 Task: Search one way flight ticket for 4 adults, 1 infant in seat and 1 infant on lap in premium economy from Casper: Casper Natrona County International Airport to Jacksonville: Albert J. Ellis Airport on 5-3-2023. Number of bags: 3 checked bags. Price is upto 83000. Outbound departure time preference is 19:15.
Action: Mouse moved to (318, 277)
Screenshot: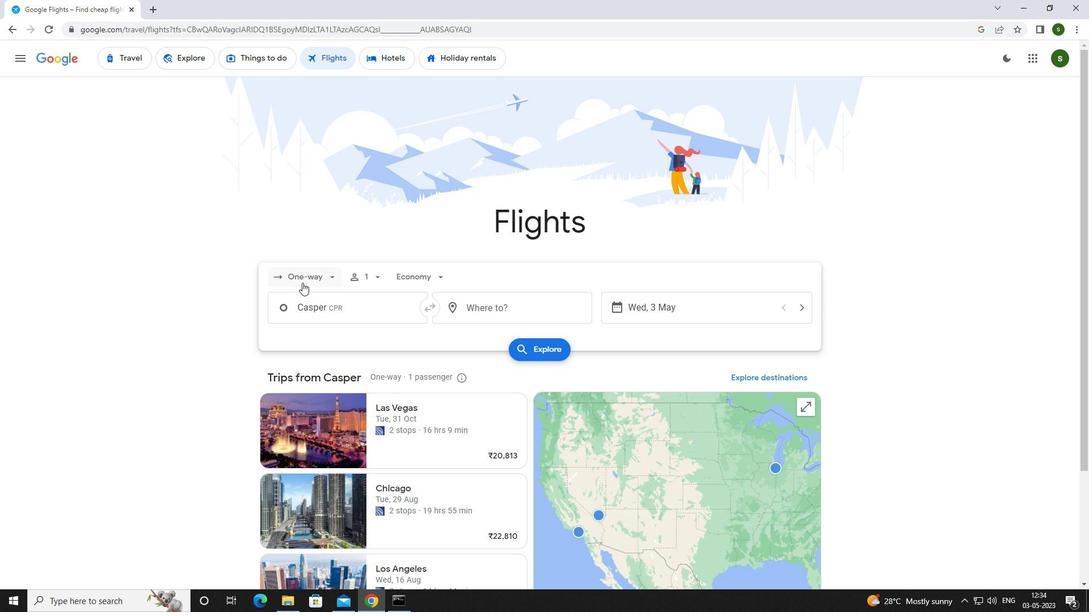 
Action: Mouse pressed left at (318, 277)
Screenshot: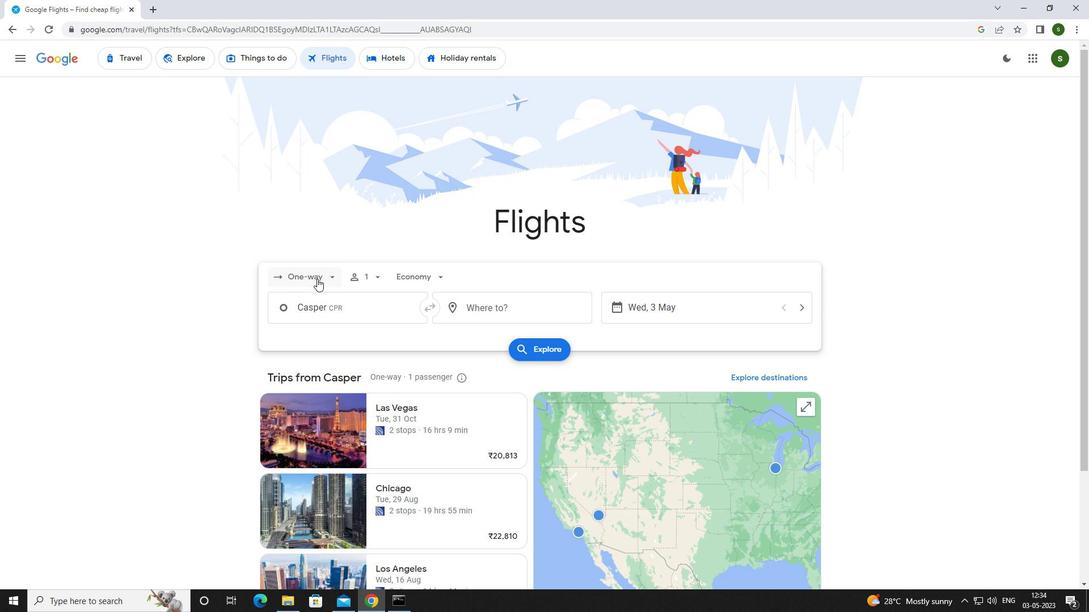 
Action: Mouse moved to (325, 323)
Screenshot: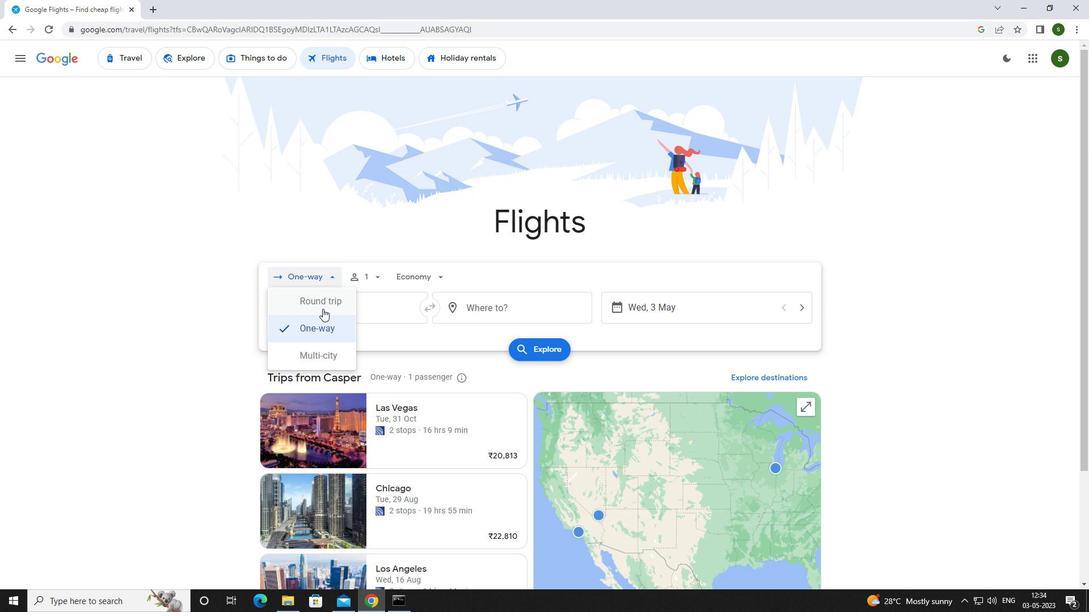 
Action: Mouse pressed left at (325, 323)
Screenshot: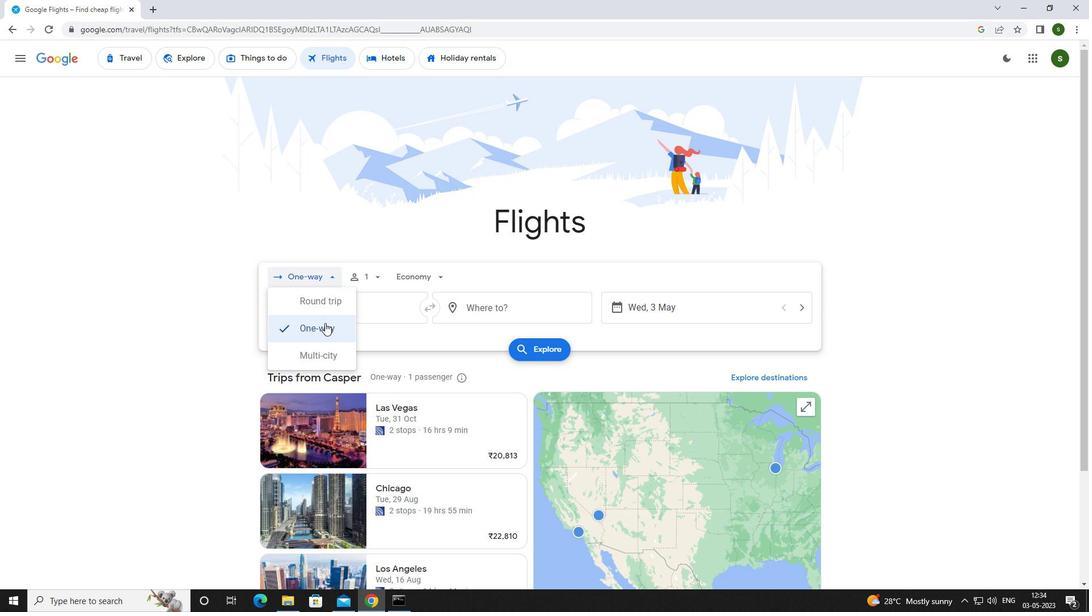 
Action: Mouse moved to (380, 275)
Screenshot: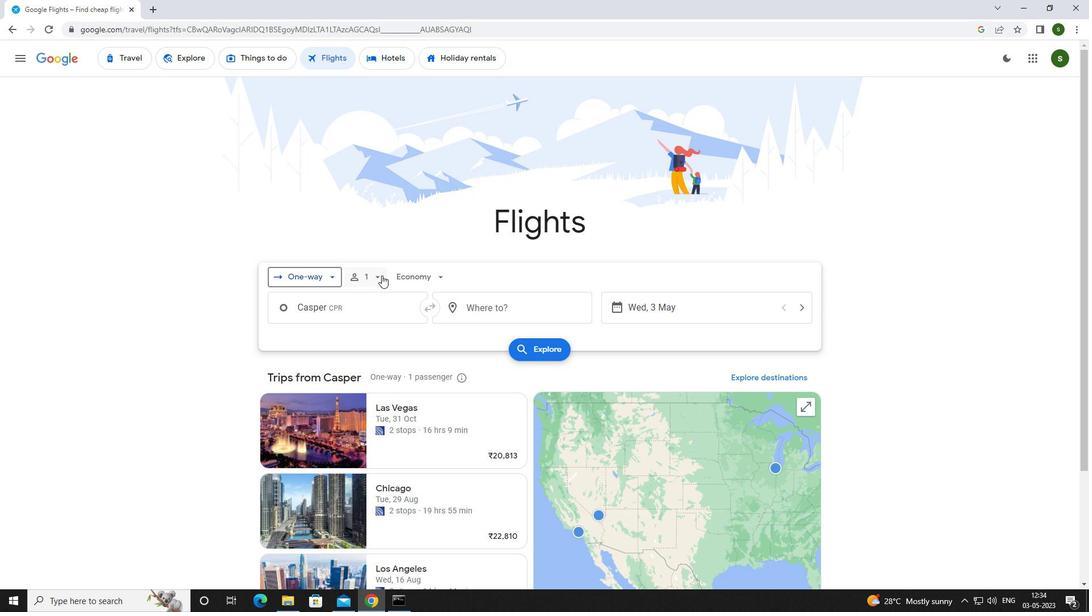 
Action: Mouse pressed left at (380, 275)
Screenshot: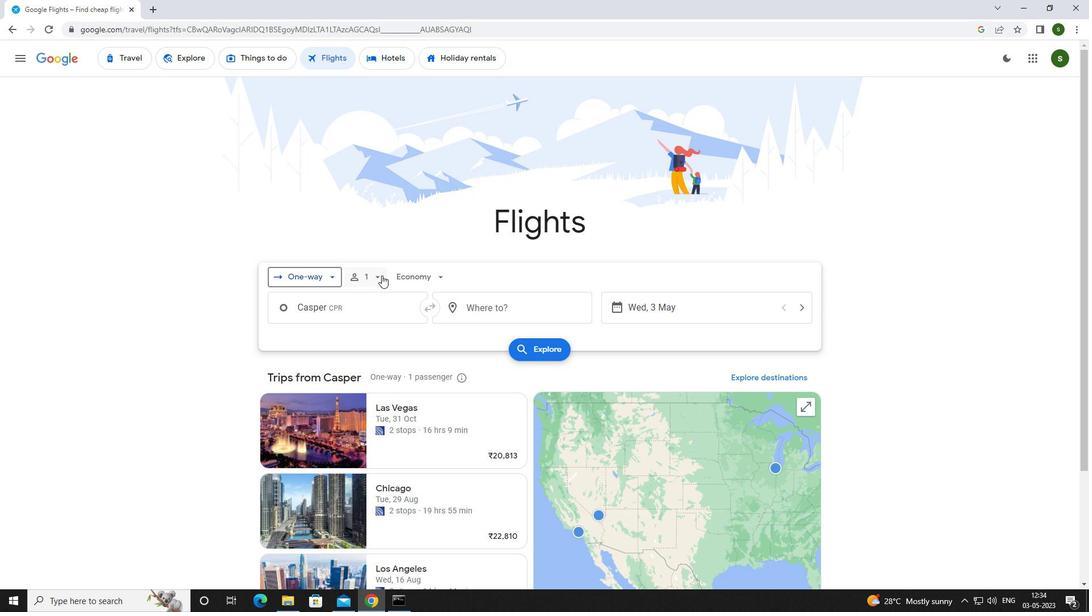 
Action: Mouse moved to (464, 302)
Screenshot: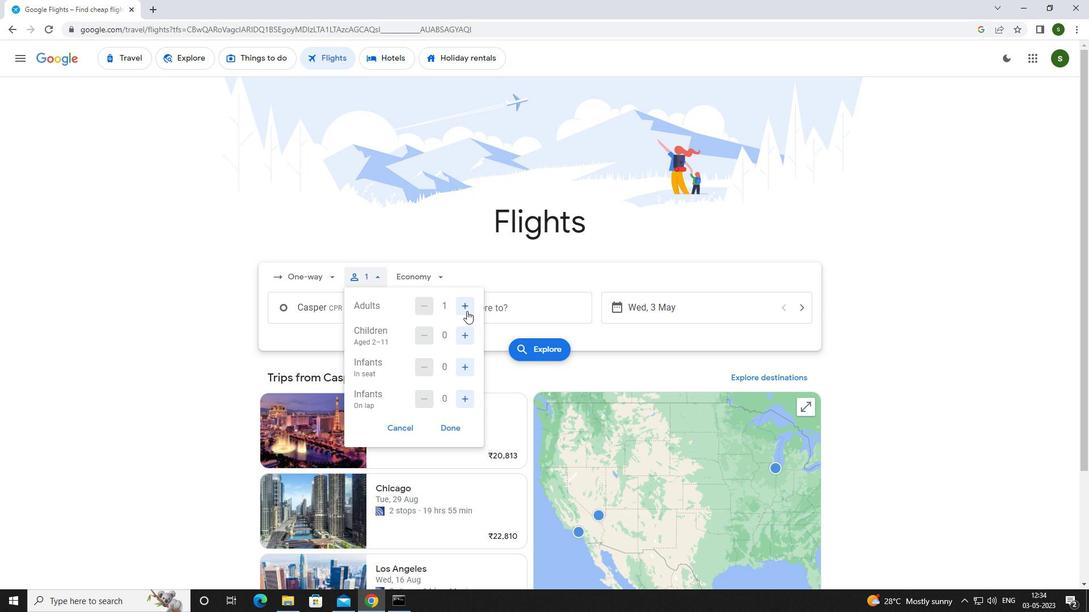 
Action: Mouse pressed left at (464, 302)
Screenshot: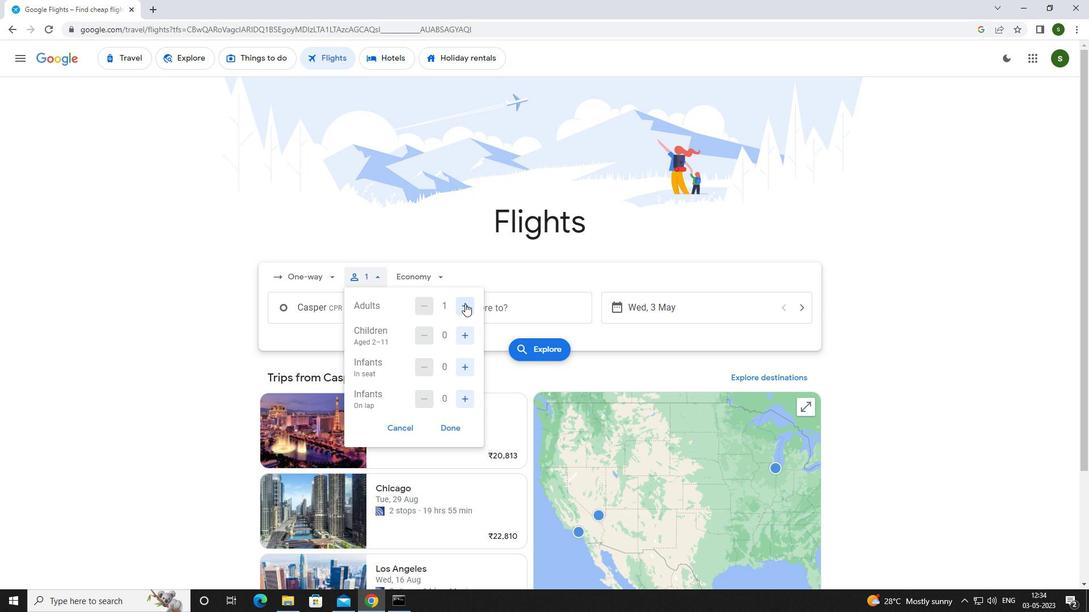 
Action: Mouse pressed left at (464, 302)
Screenshot: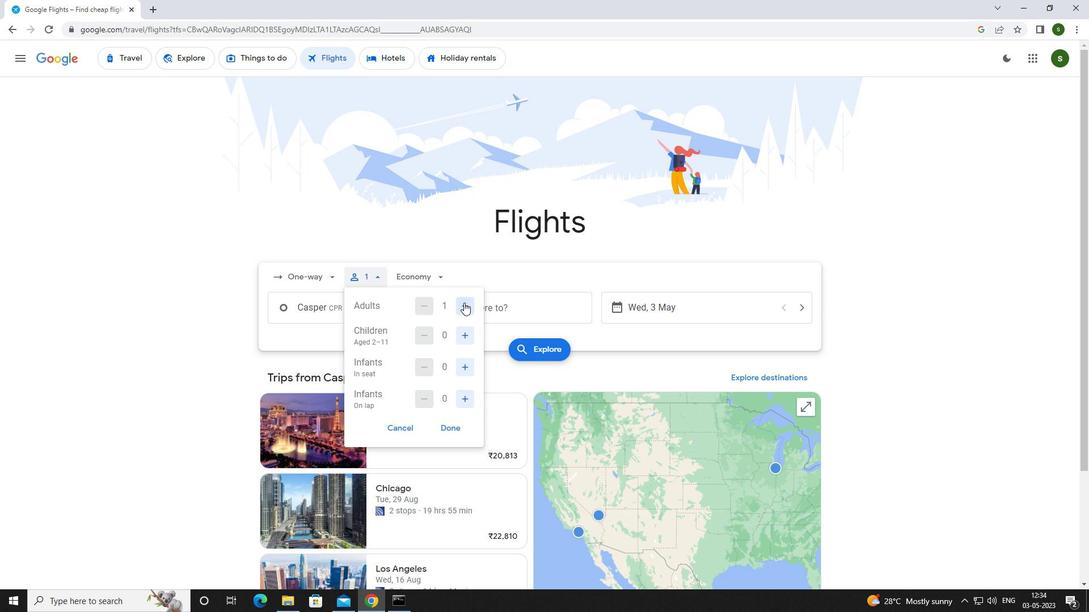 
Action: Mouse pressed left at (464, 302)
Screenshot: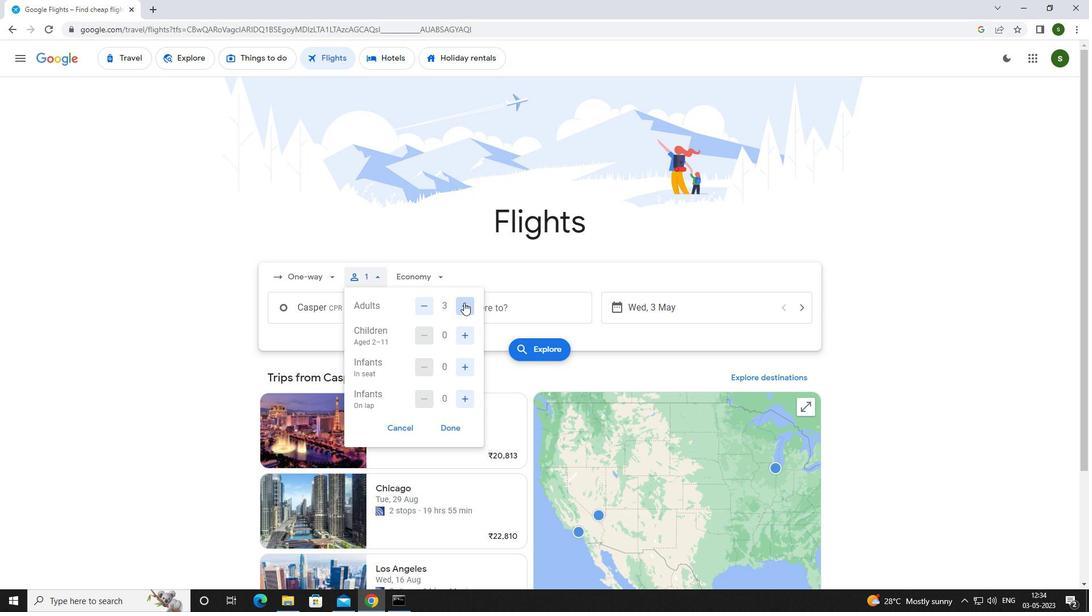 
Action: Mouse moved to (460, 369)
Screenshot: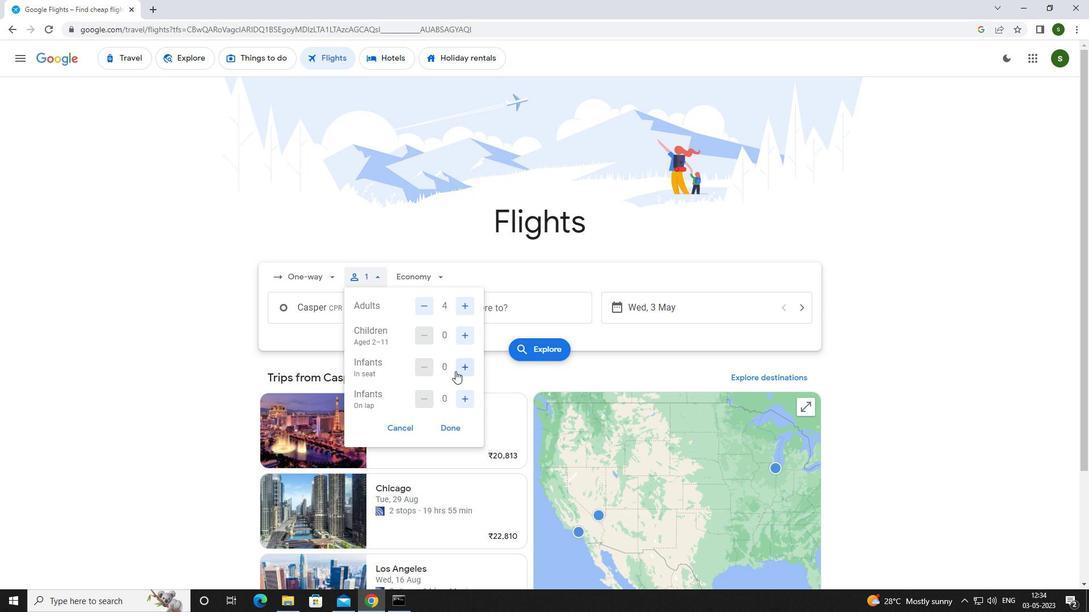 
Action: Mouse pressed left at (460, 369)
Screenshot: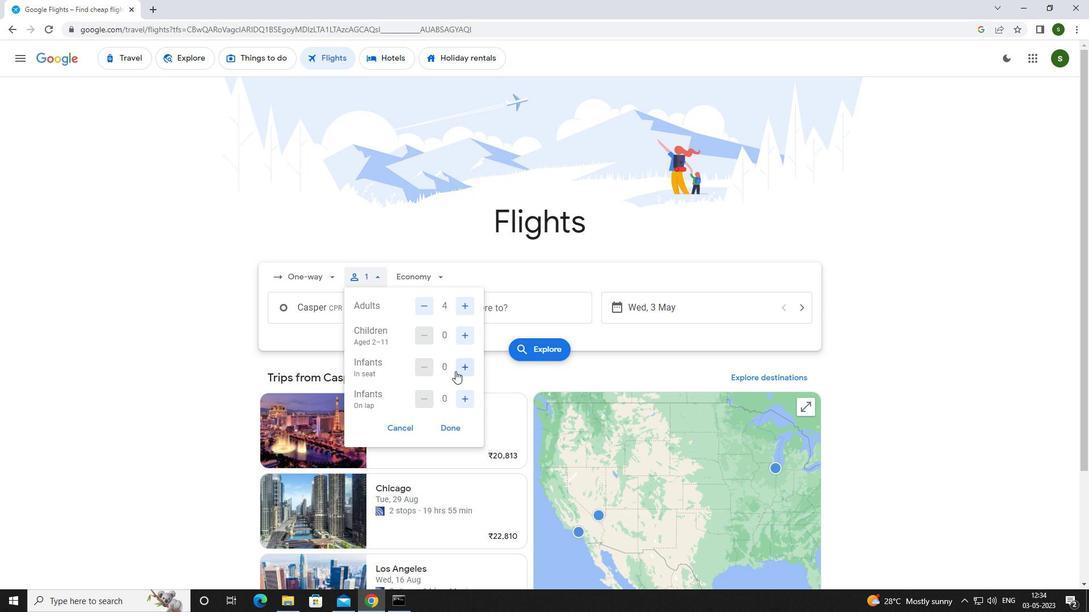 
Action: Mouse moved to (463, 390)
Screenshot: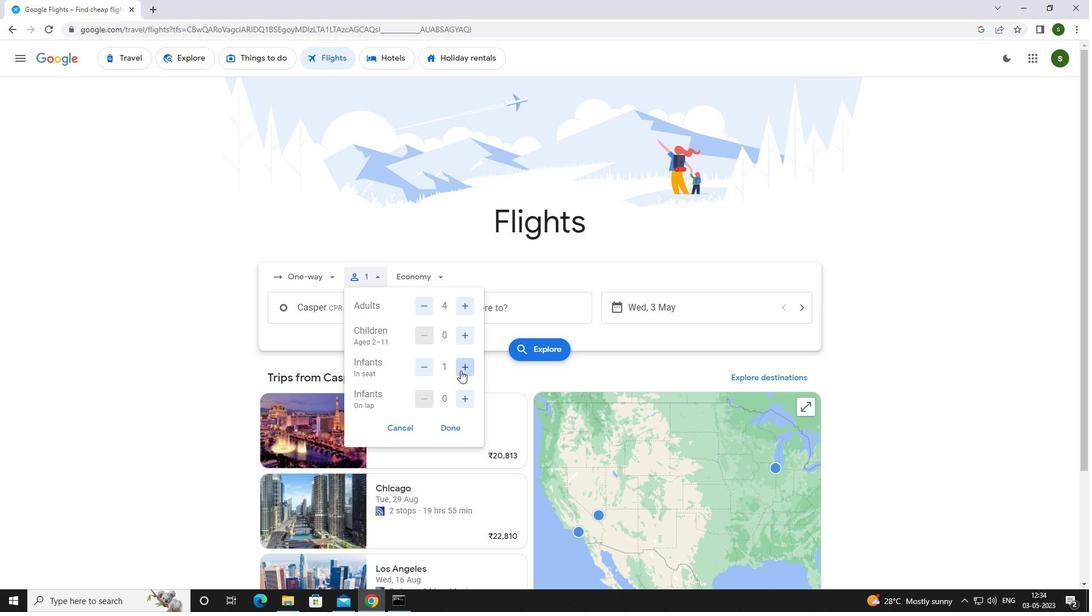 
Action: Mouse pressed left at (463, 390)
Screenshot: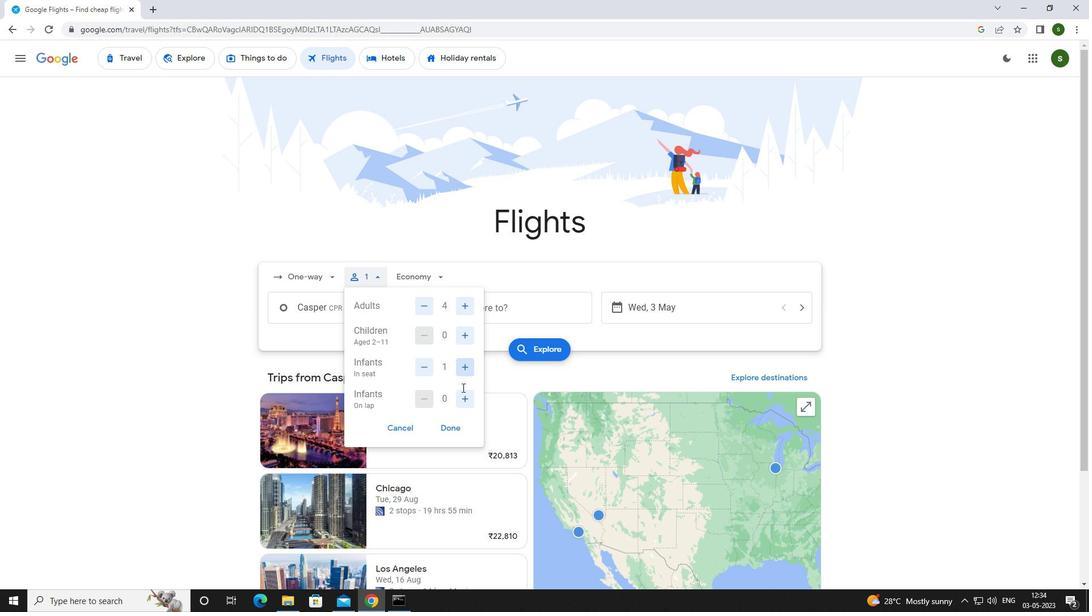 
Action: Mouse moved to (368, 272)
Screenshot: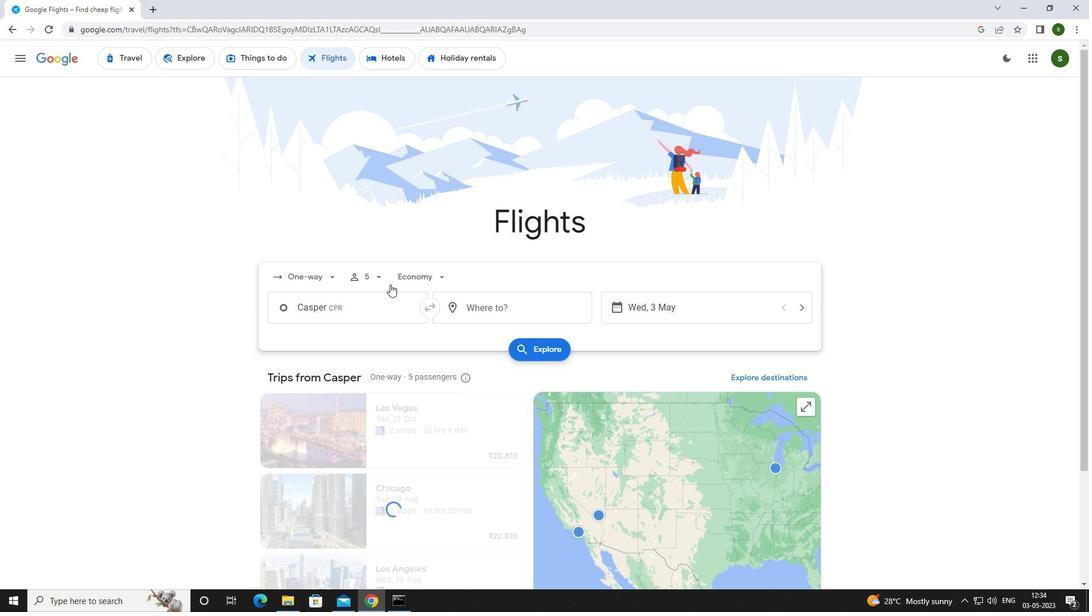 
Action: Mouse pressed left at (368, 272)
Screenshot: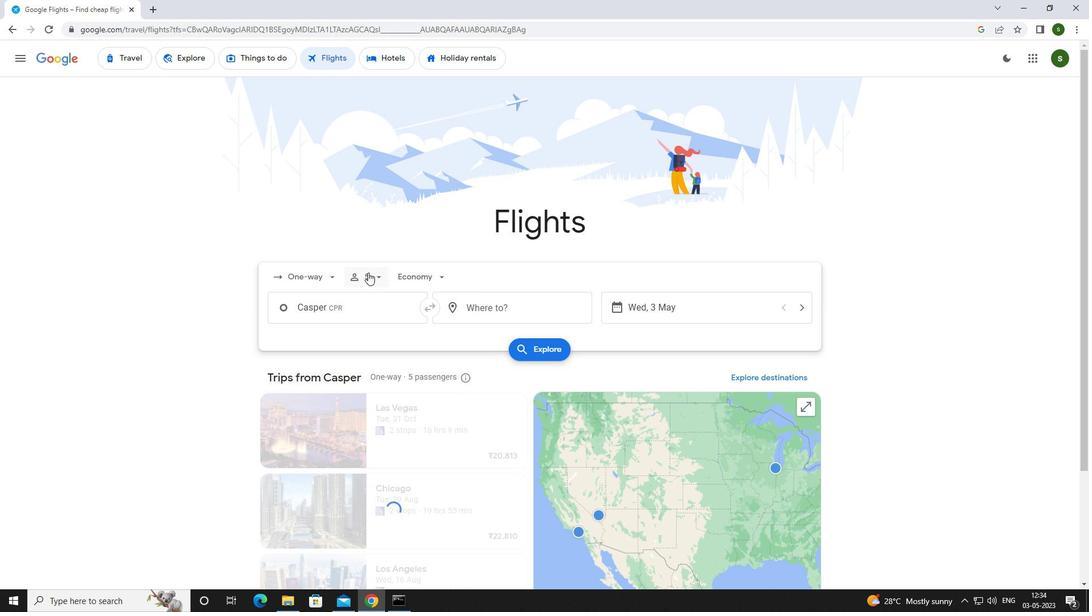 
Action: Mouse moved to (458, 394)
Screenshot: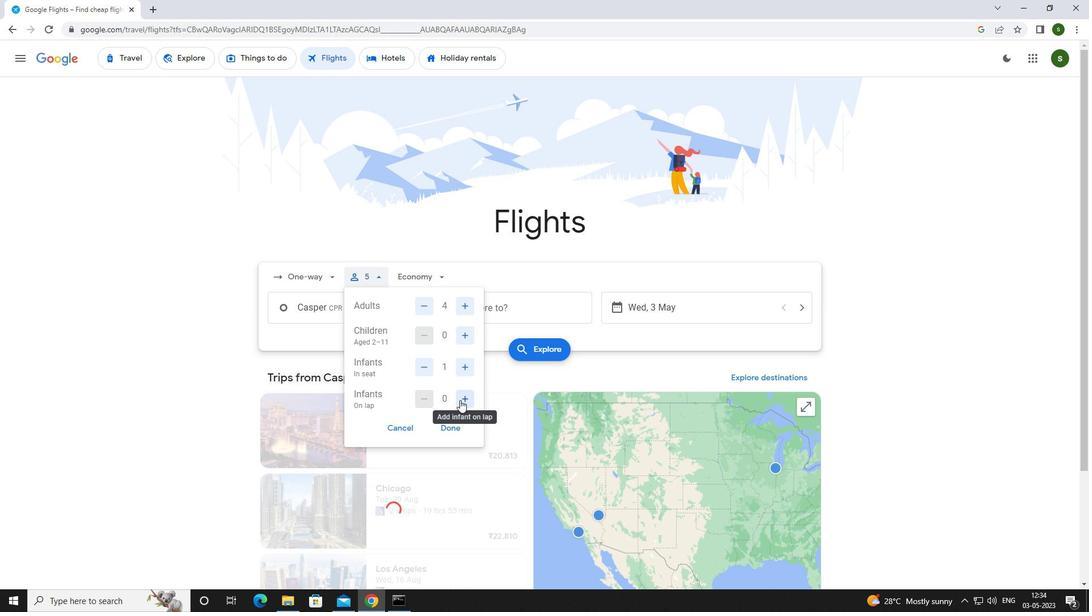 
Action: Mouse pressed left at (458, 394)
Screenshot: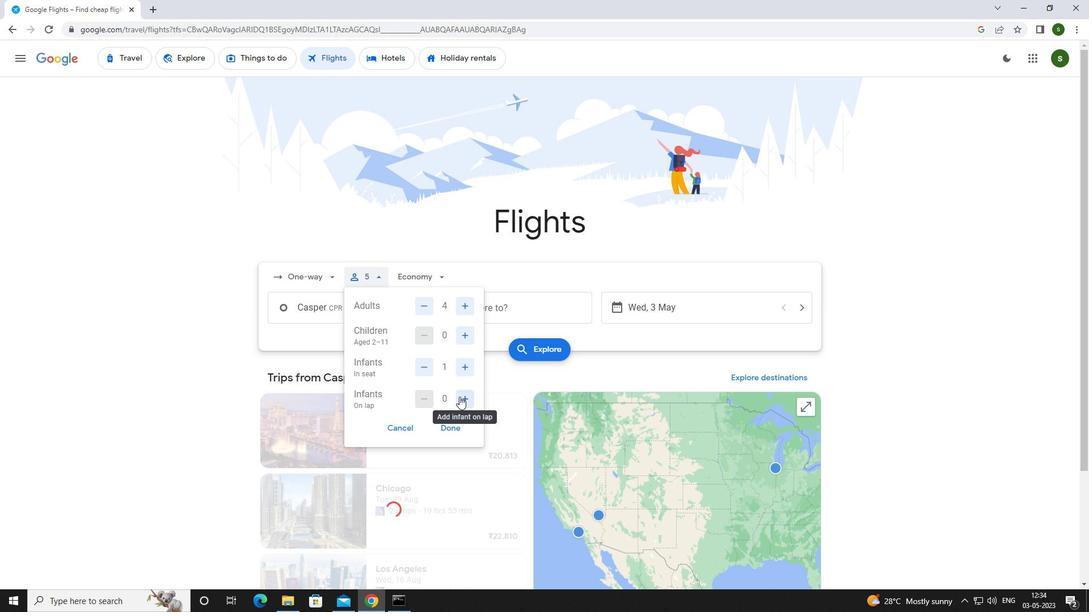 
Action: Mouse moved to (436, 275)
Screenshot: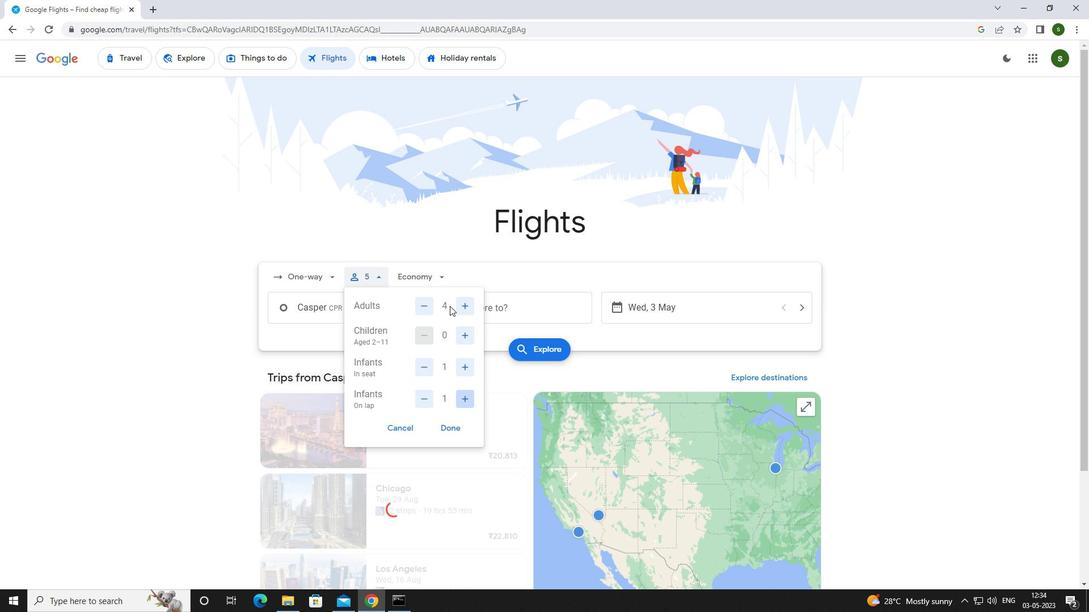 
Action: Mouse pressed left at (436, 275)
Screenshot: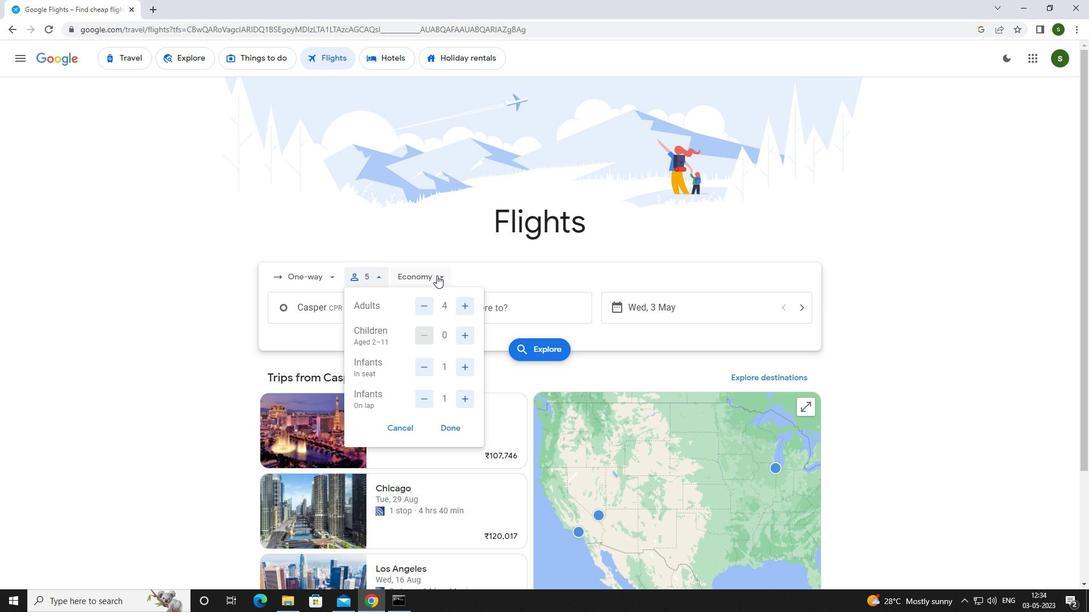 
Action: Mouse moved to (445, 332)
Screenshot: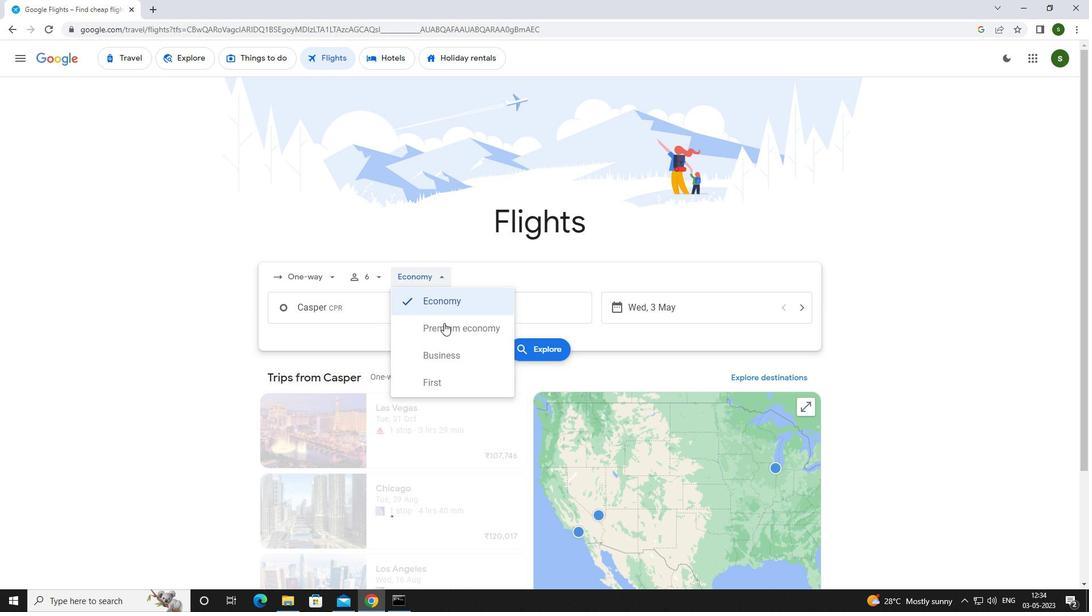
Action: Mouse pressed left at (445, 332)
Screenshot: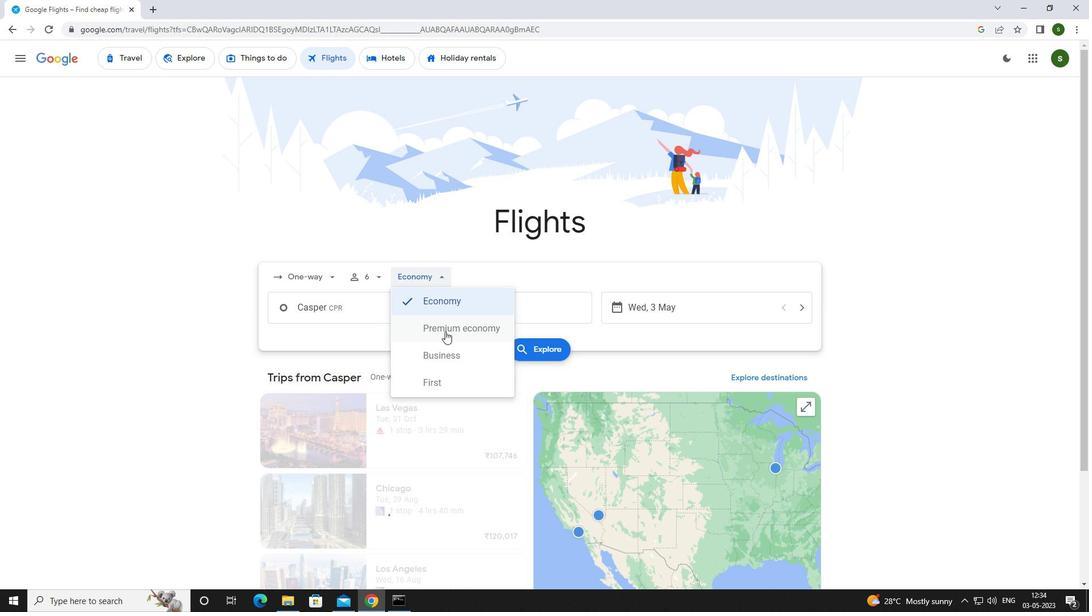 
Action: Mouse moved to (391, 316)
Screenshot: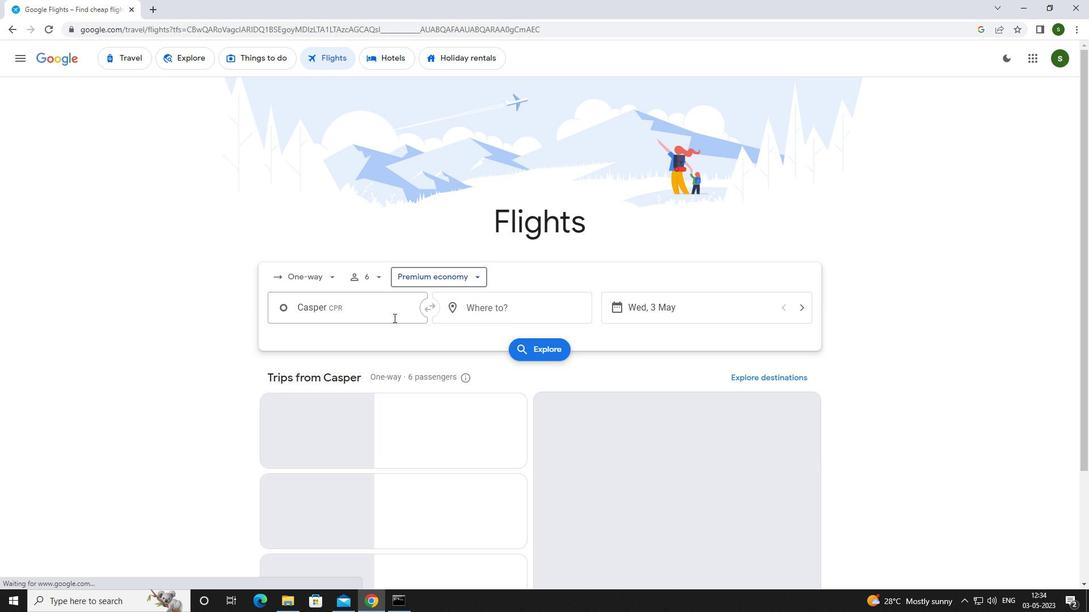 
Action: Mouse pressed left at (391, 316)
Screenshot: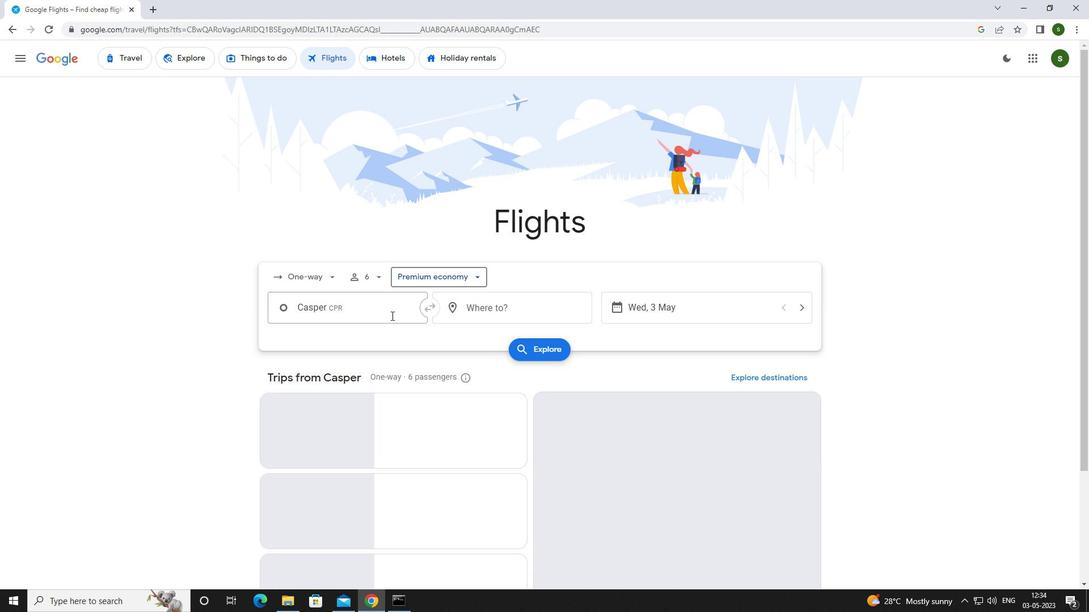 
Action: Mouse moved to (391, 315)
Screenshot: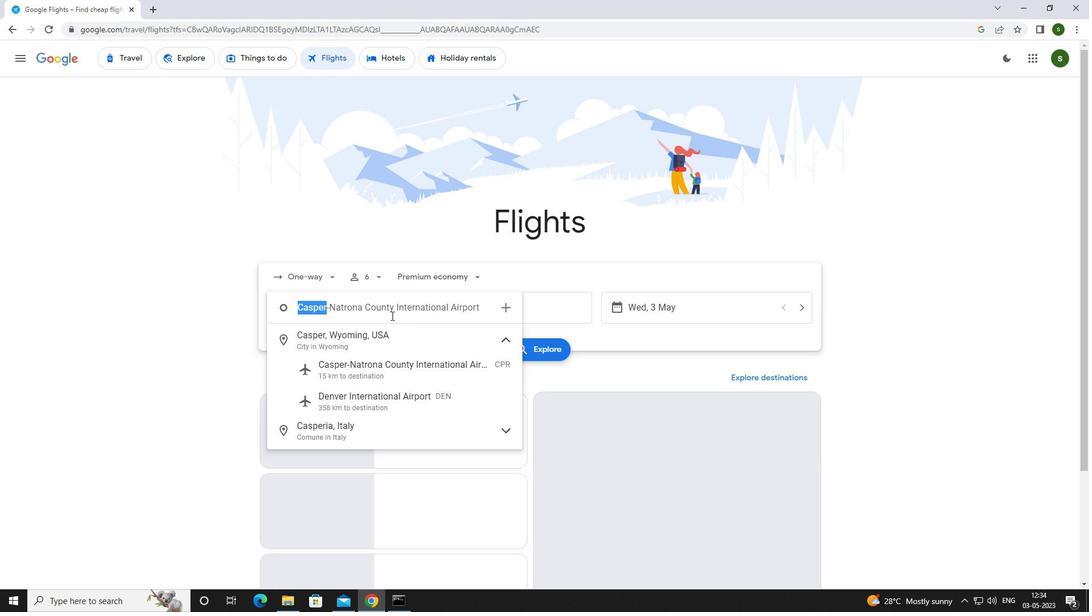 
Action: Key pressed <Key.caps_lock>c<Key.caps_lock>asper
Screenshot: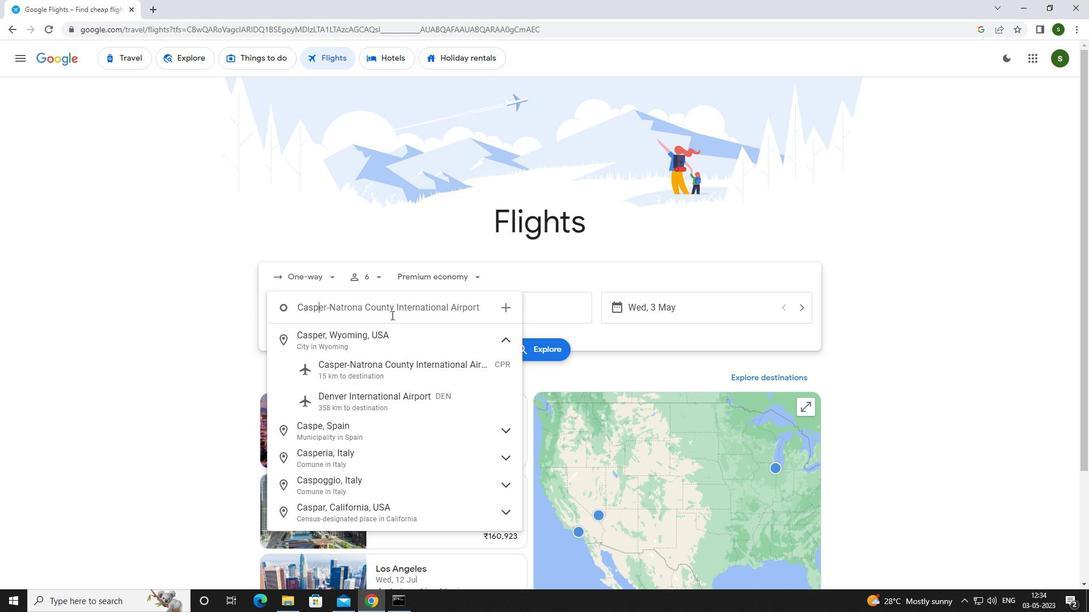 
Action: Mouse moved to (410, 384)
Screenshot: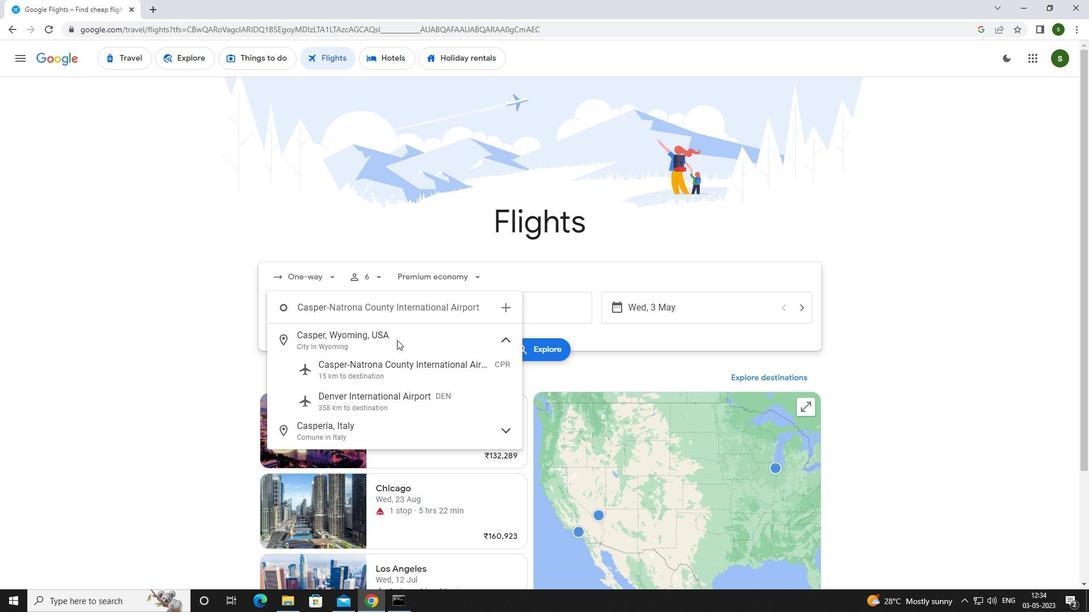 
Action: Mouse pressed left at (410, 384)
Screenshot: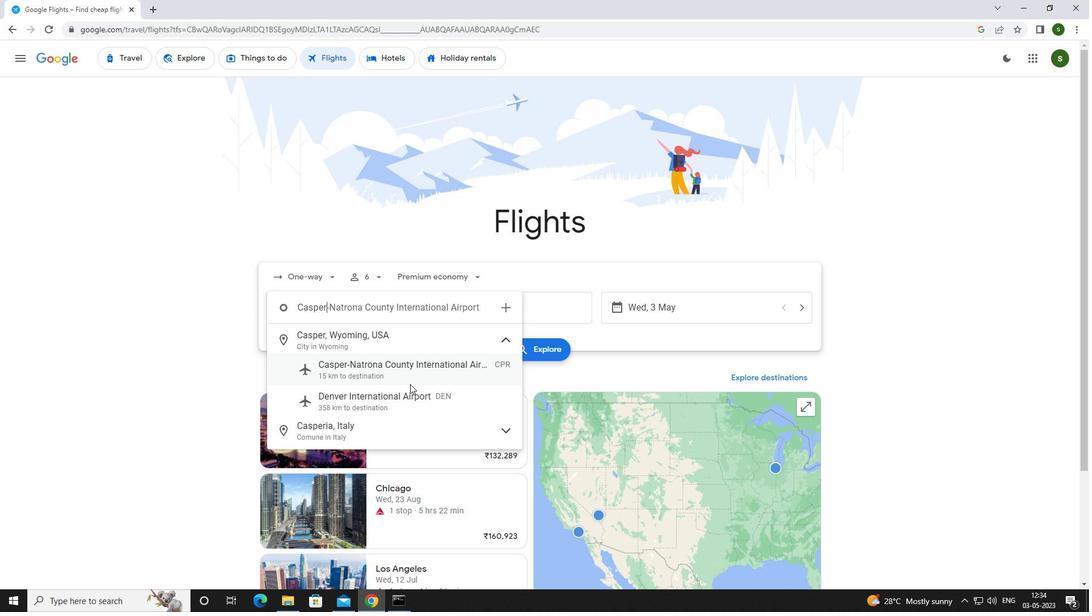 
Action: Mouse moved to (515, 313)
Screenshot: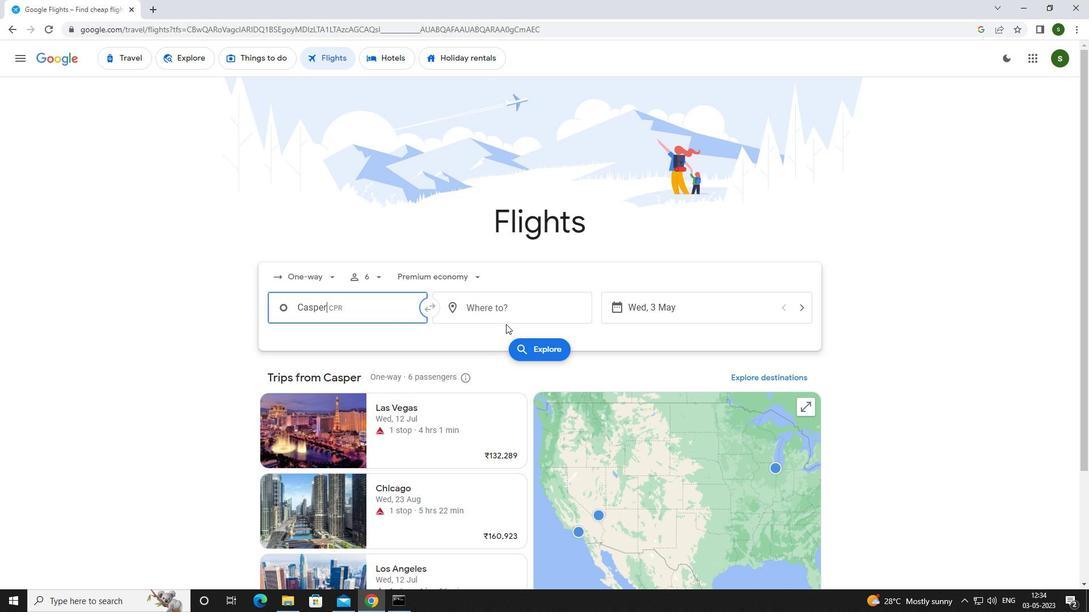 
Action: Mouse pressed left at (515, 313)
Screenshot: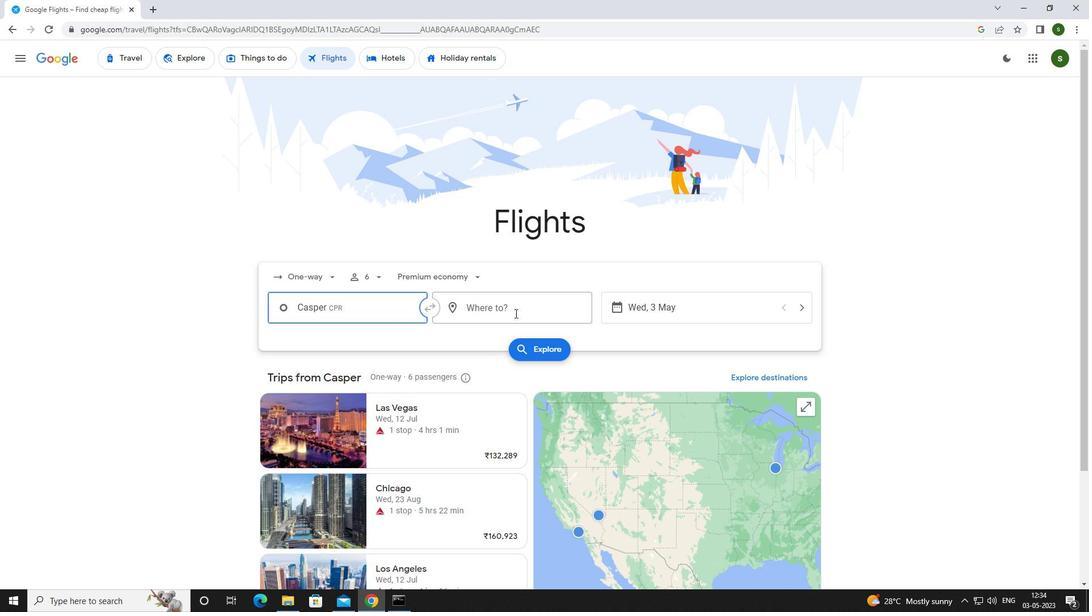 
Action: Mouse moved to (517, 312)
Screenshot: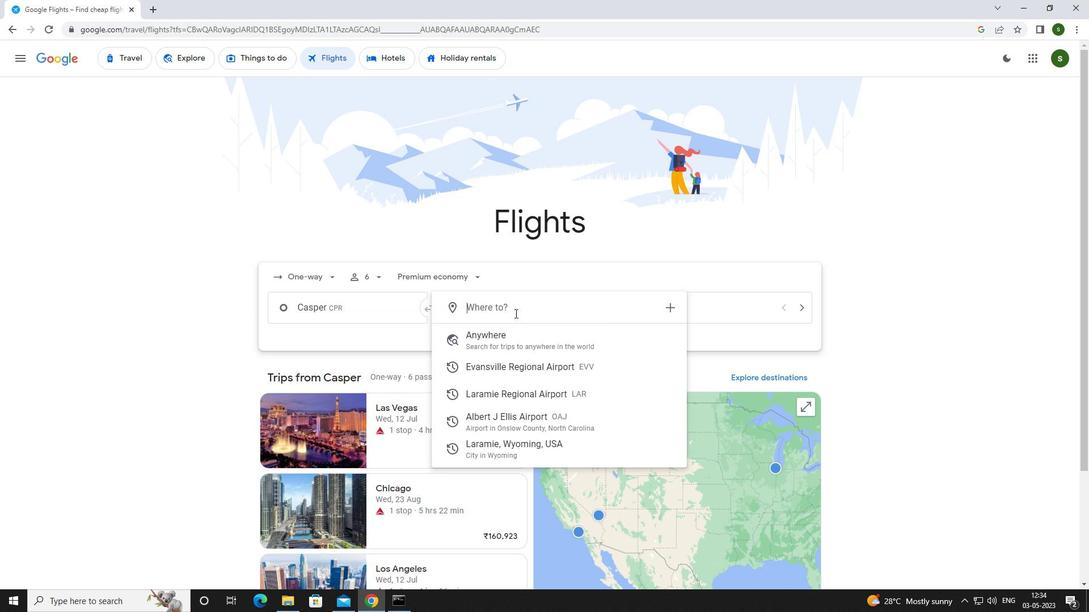 
Action: Key pressed <Key.caps_lock>a<Key.caps_lock>lbert<Key.space>
Screenshot: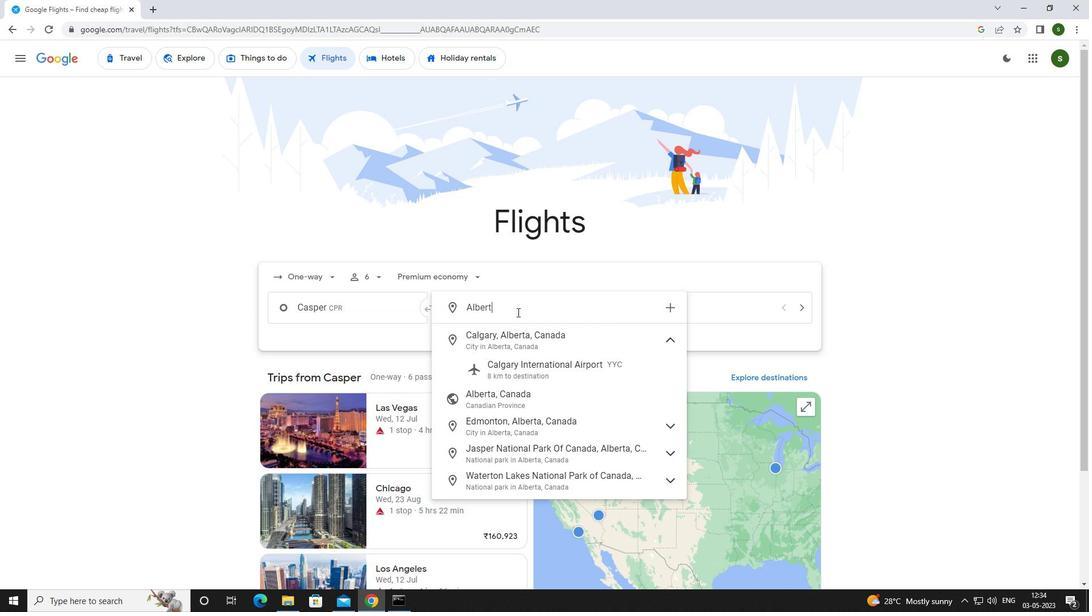 
Action: Mouse moved to (514, 338)
Screenshot: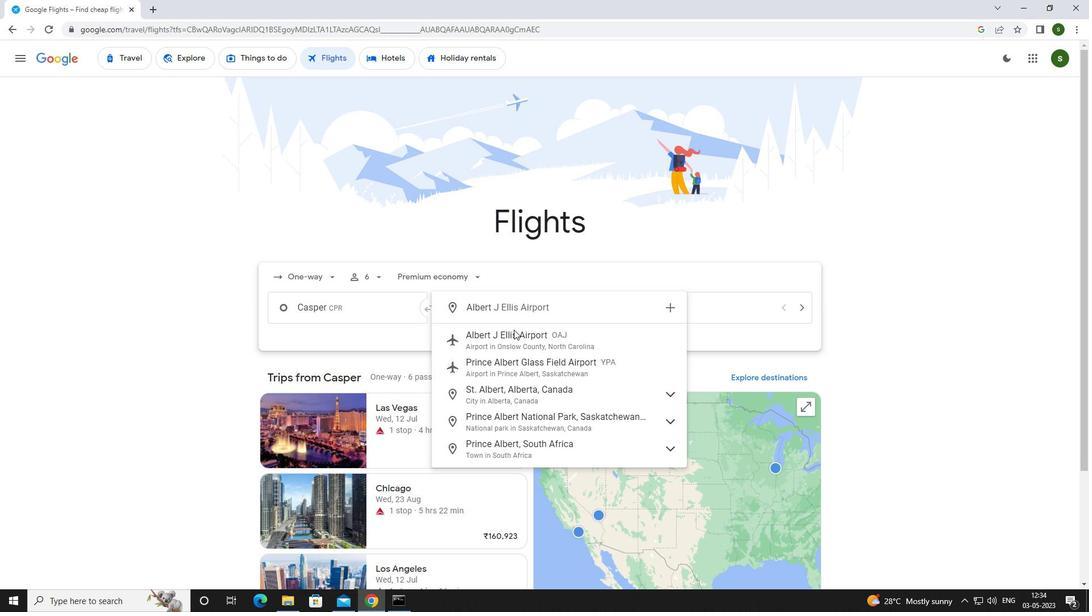 
Action: Mouse pressed left at (514, 338)
Screenshot: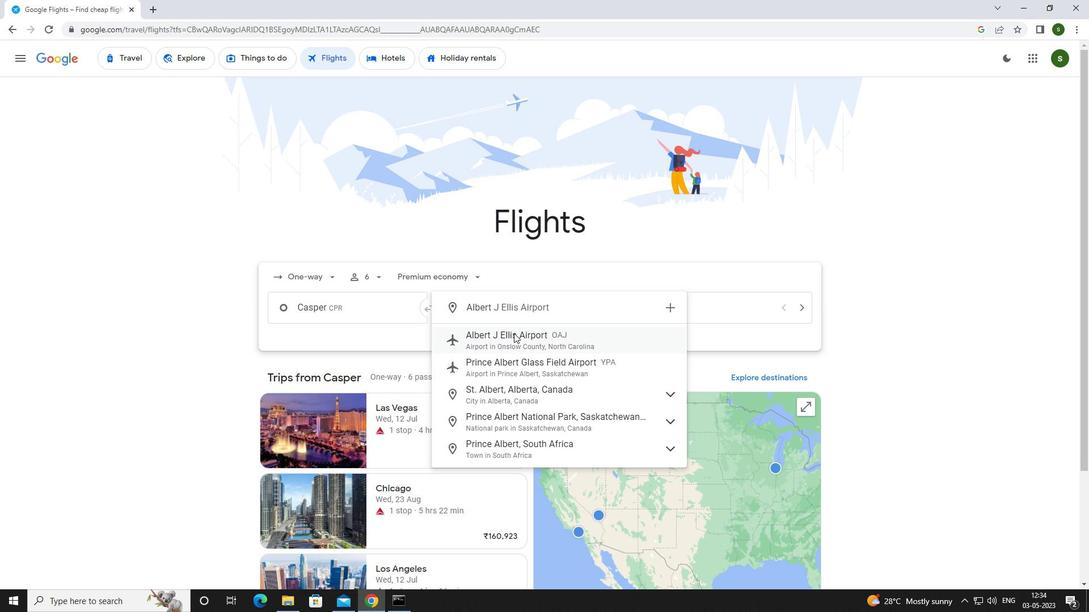
Action: Mouse moved to (707, 312)
Screenshot: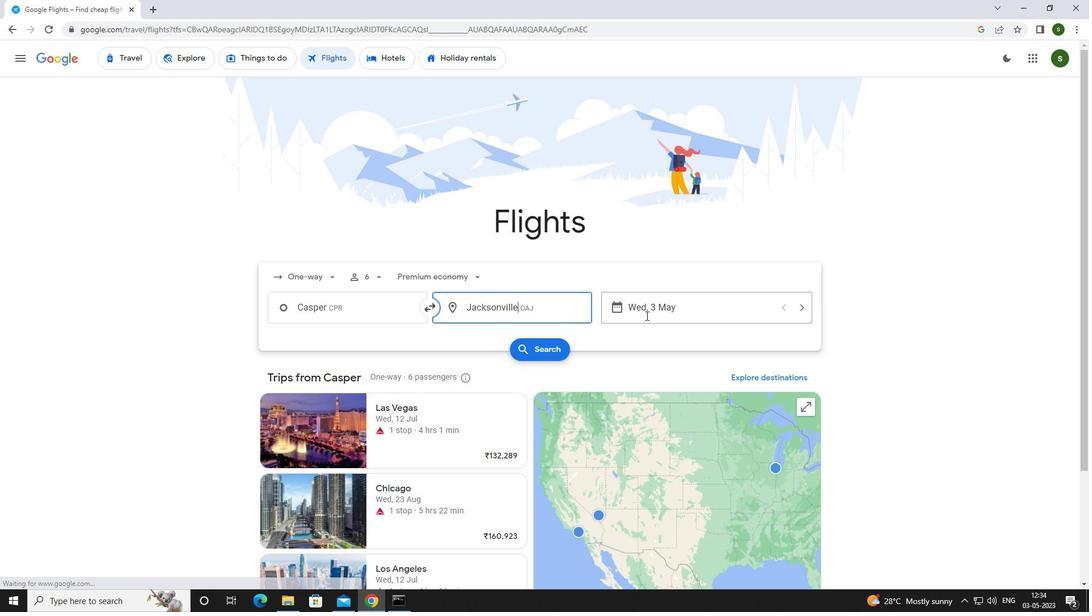 
Action: Mouse pressed left at (707, 312)
Screenshot: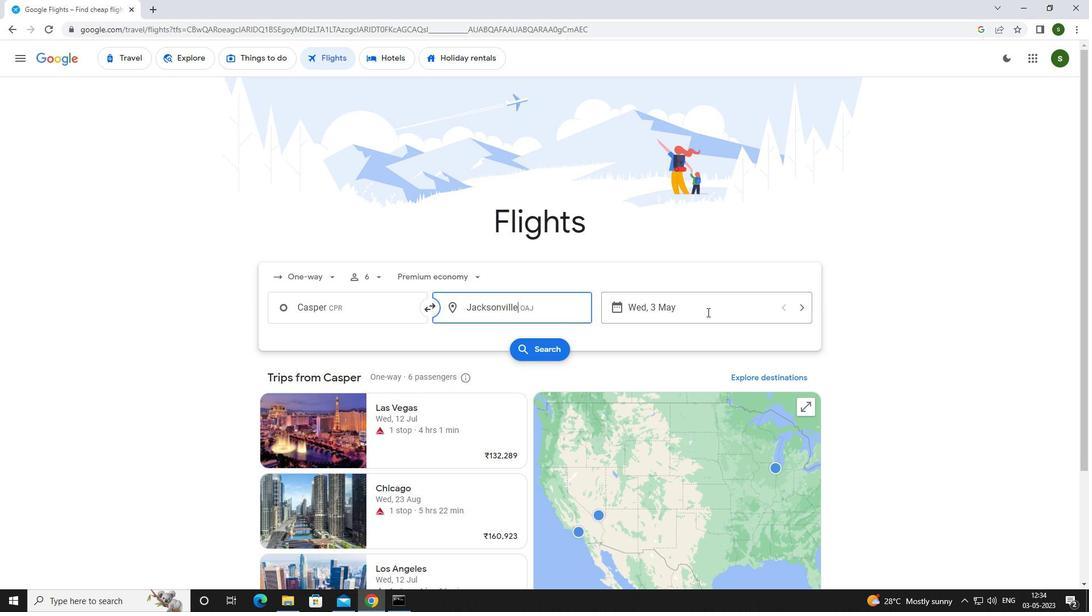 
Action: Mouse moved to (483, 388)
Screenshot: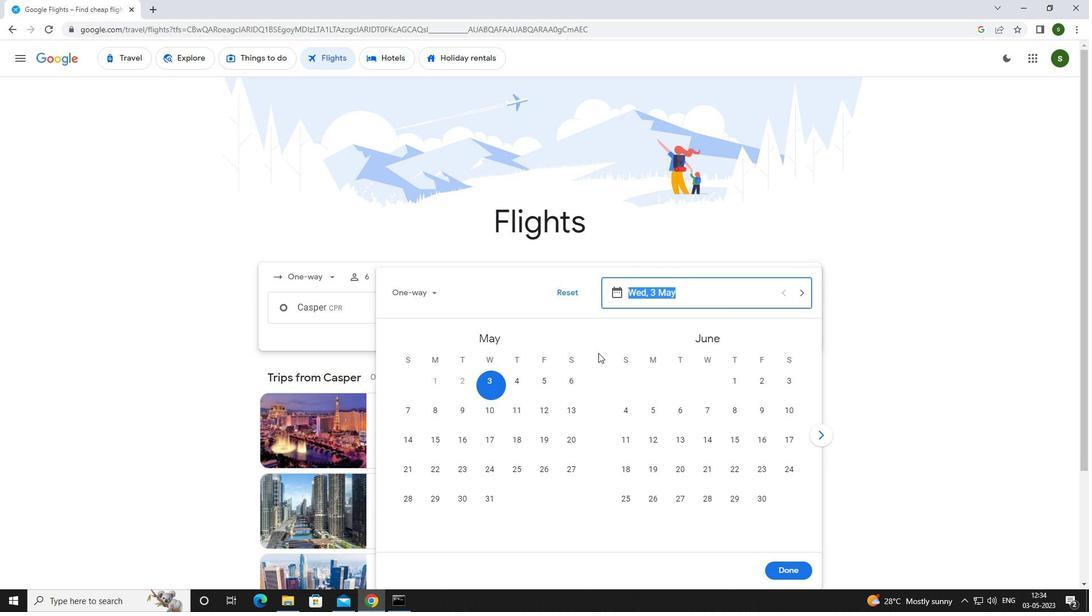 
Action: Mouse pressed left at (483, 388)
Screenshot: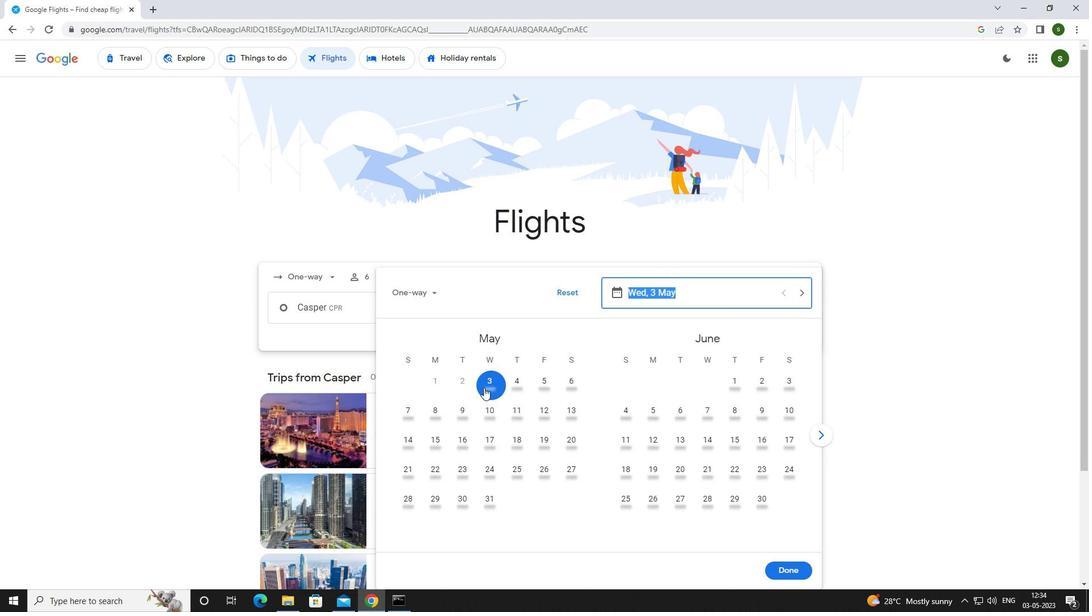 
Action: Mouse moved to (790, 567)
Screenshot: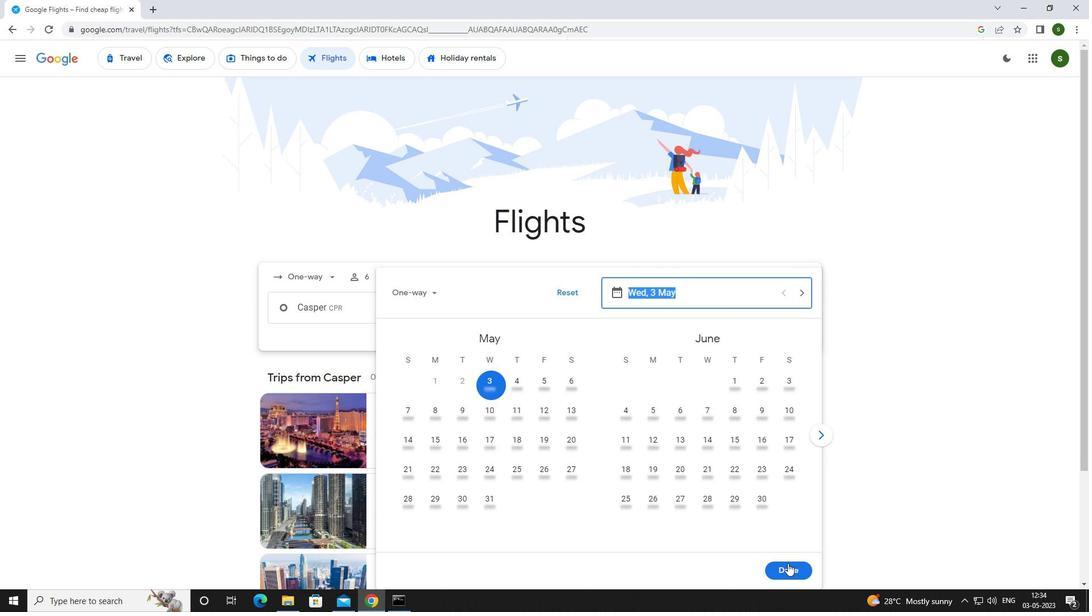 
Action: Mouse pressed left at (790, 567)
Screenshot: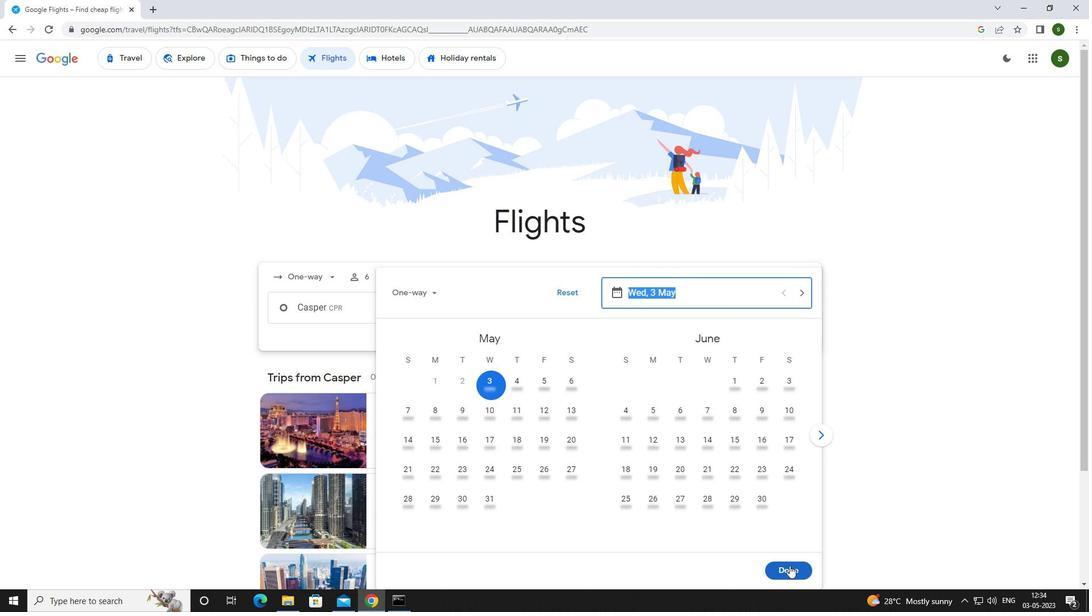 
Action: Mouse moved to (555, 361)
Screenshot: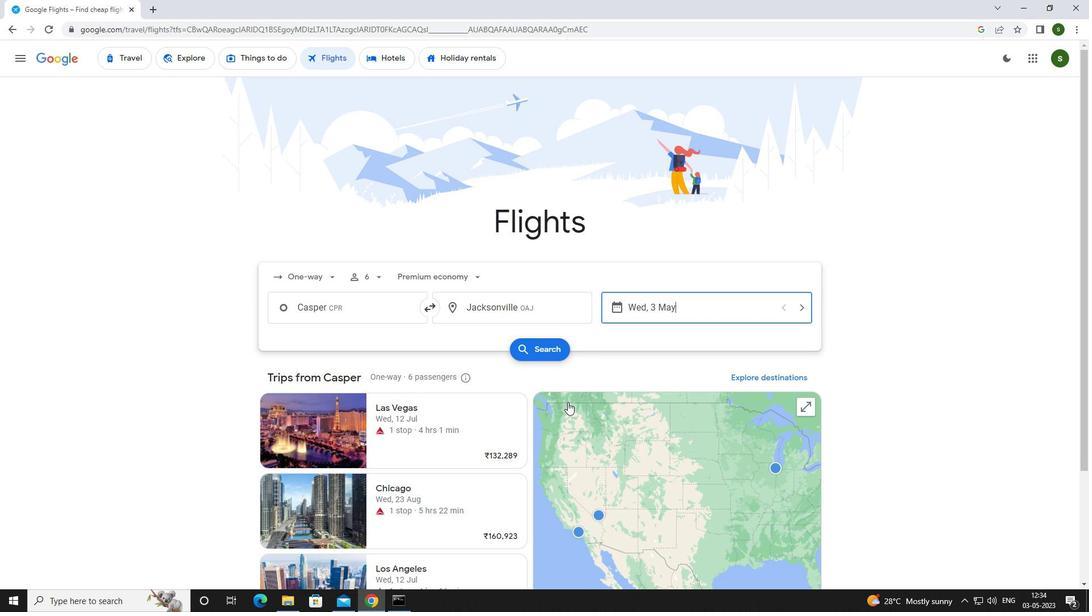 
Action: Mouse pressed left at (555, 361)
Screenshot: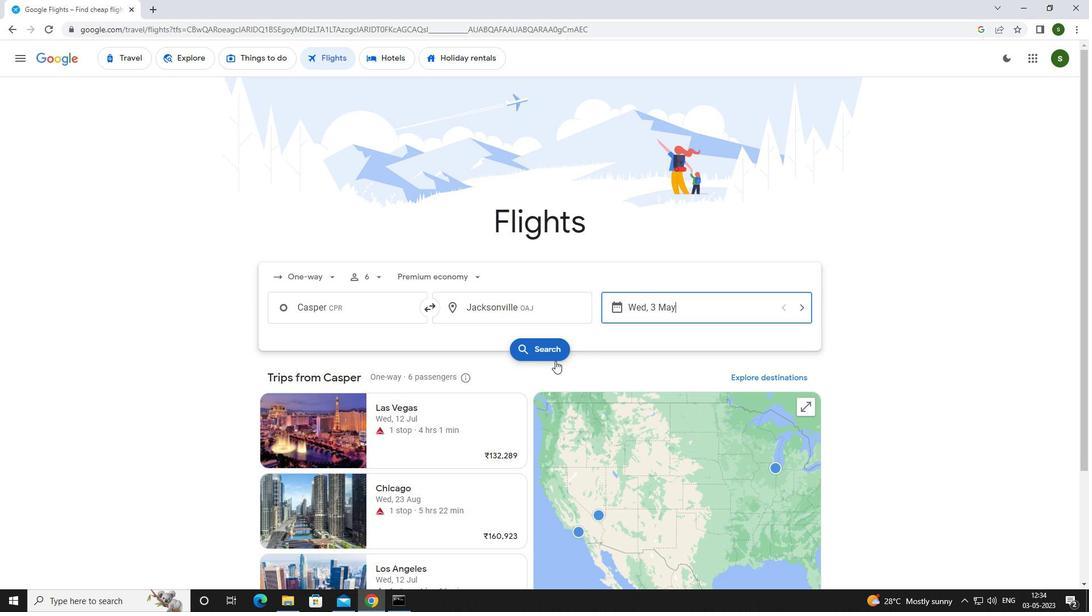 
Action: Mouse moved to (294, 164)
Screenshot: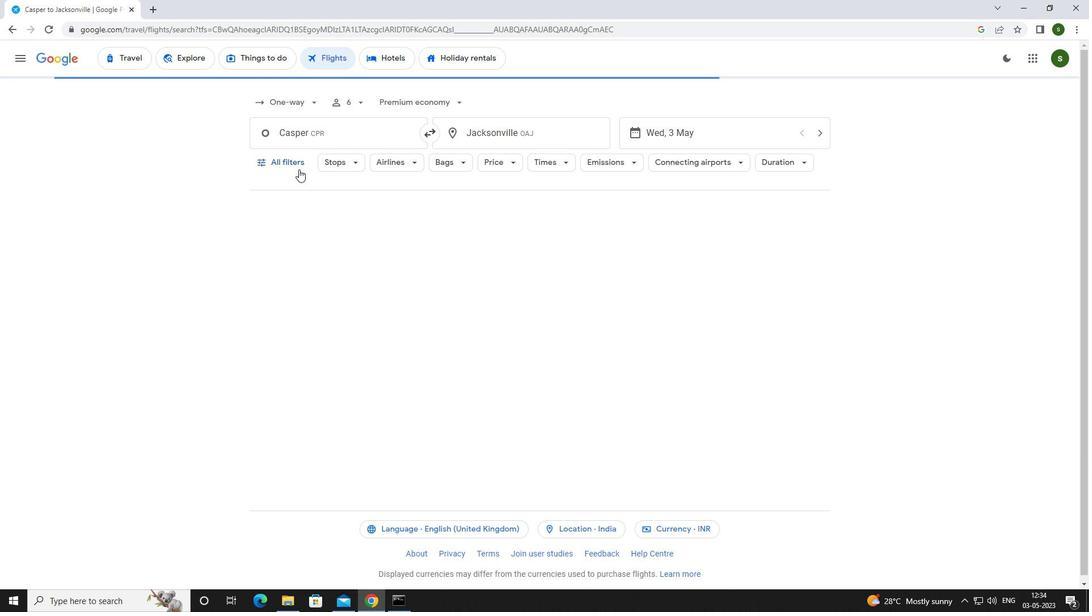 
Action: Mouse pressed left at (294, 164)
Screenshot: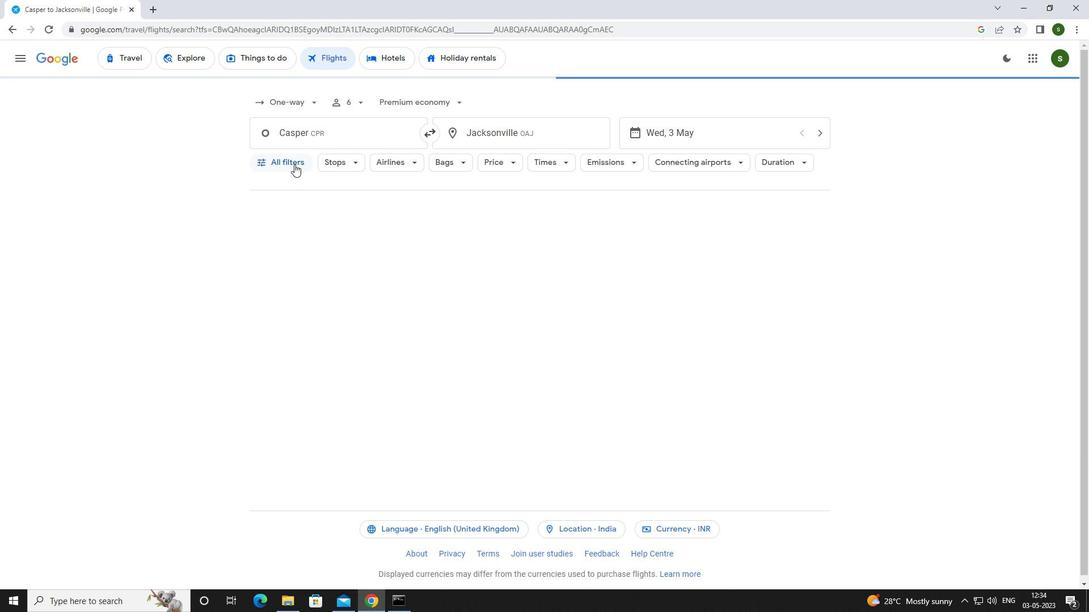 
Action: Mouse moved to (383, 277)
Screenshot: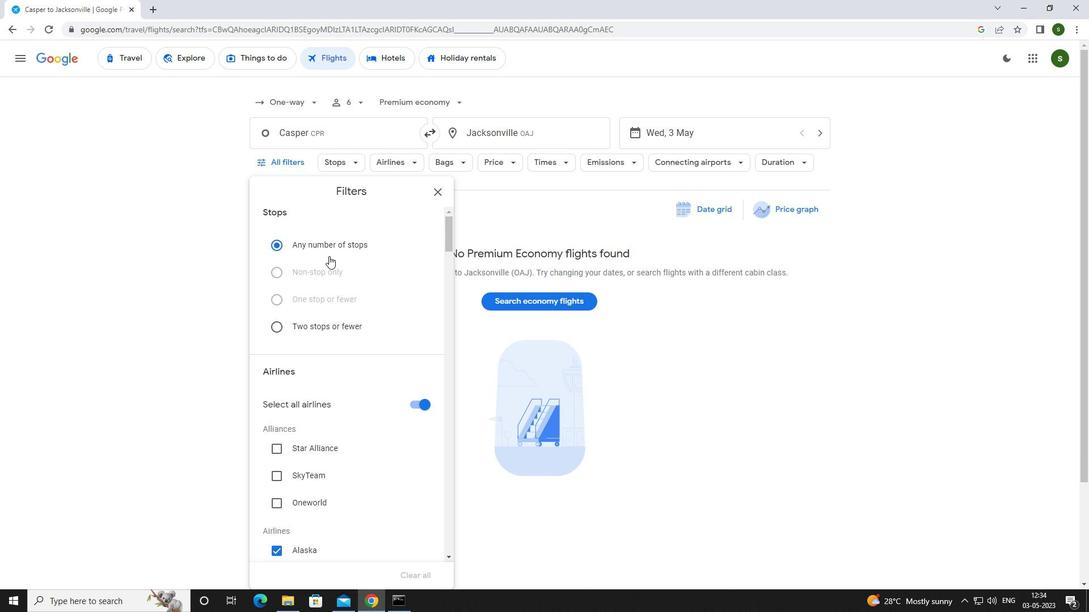 
Action: Mouse scrolled (383, 277) with delta (0, 0)
Screenshot: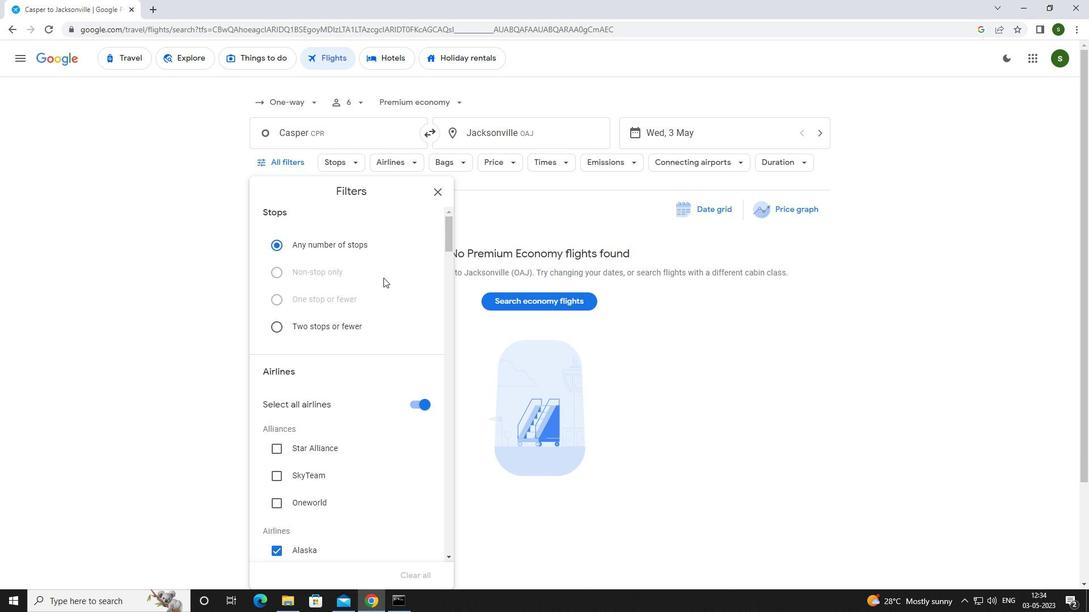 
Action: Mouse scrolled (383, 277) with delta (0, 0)
Screenshot: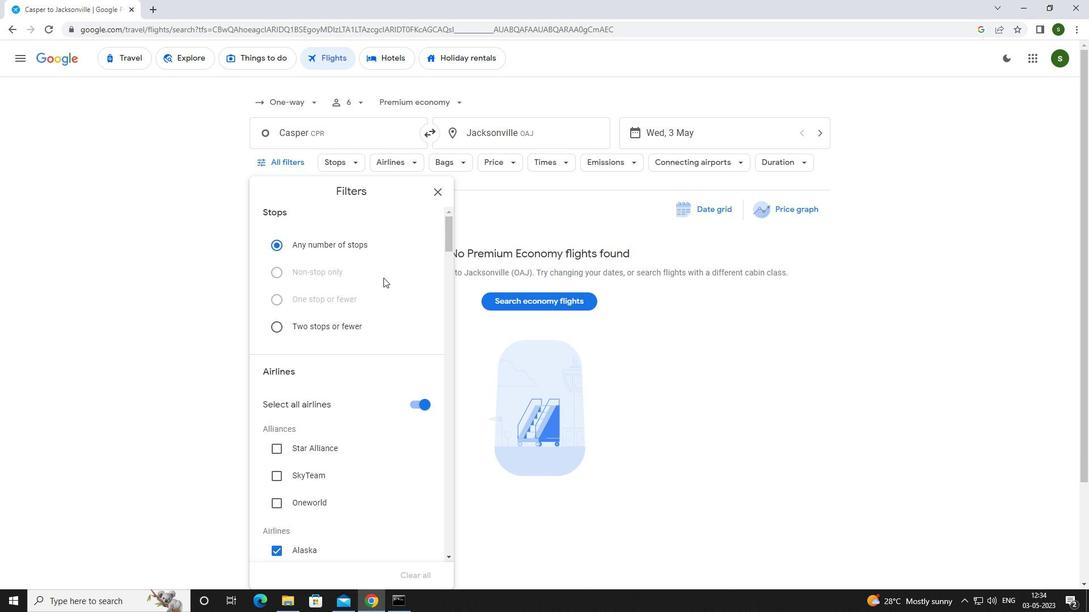 
Action: Mouse scrolled (383, 277) with delta (0, 0)
Screenshot: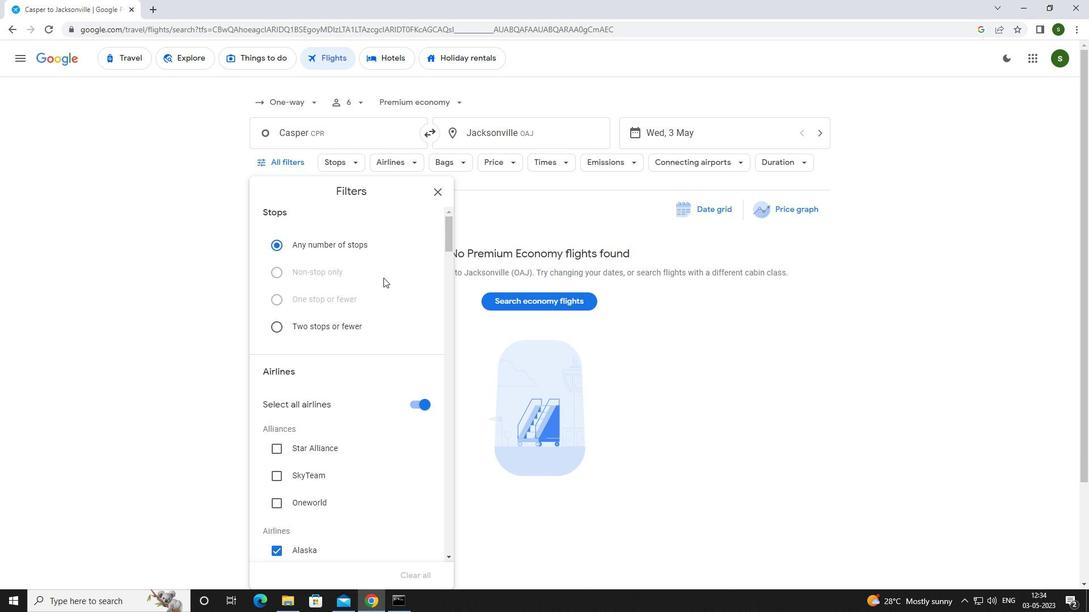 
Action: Mouse scrolled (383, 277) with delta (0, 0)
Screenshot: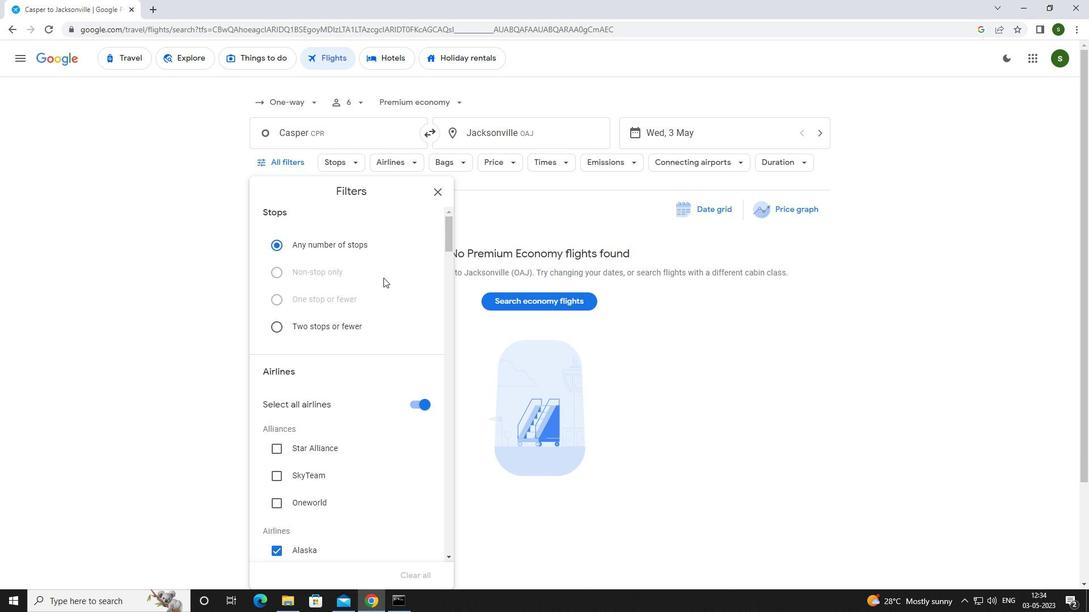 
Action: Mouse scrolled (383, 277) with delta (0, 0)
Screenshot: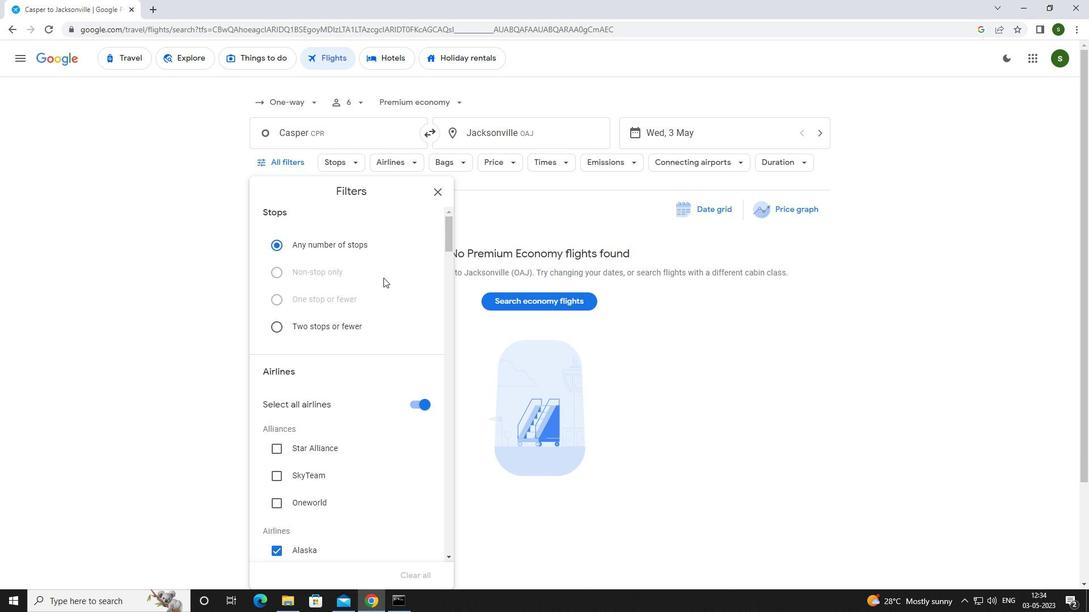 
Action: Mouse scrolled (383, 277) with delta (0, 0)
Screenshot: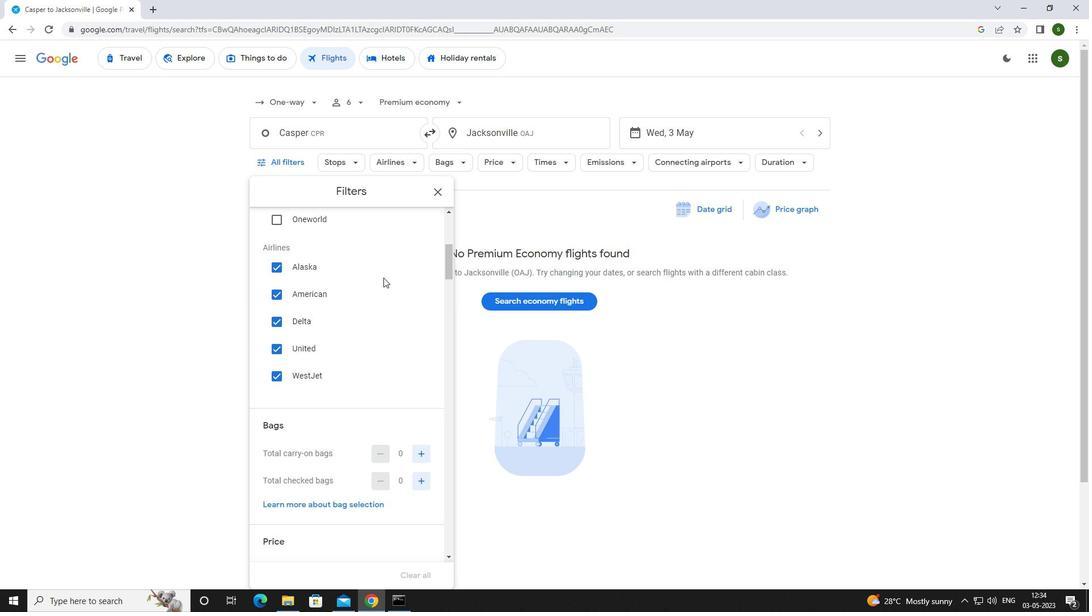 
Action: Mouse scrolled (383, 277) with delta (0, 0)
Screenshot: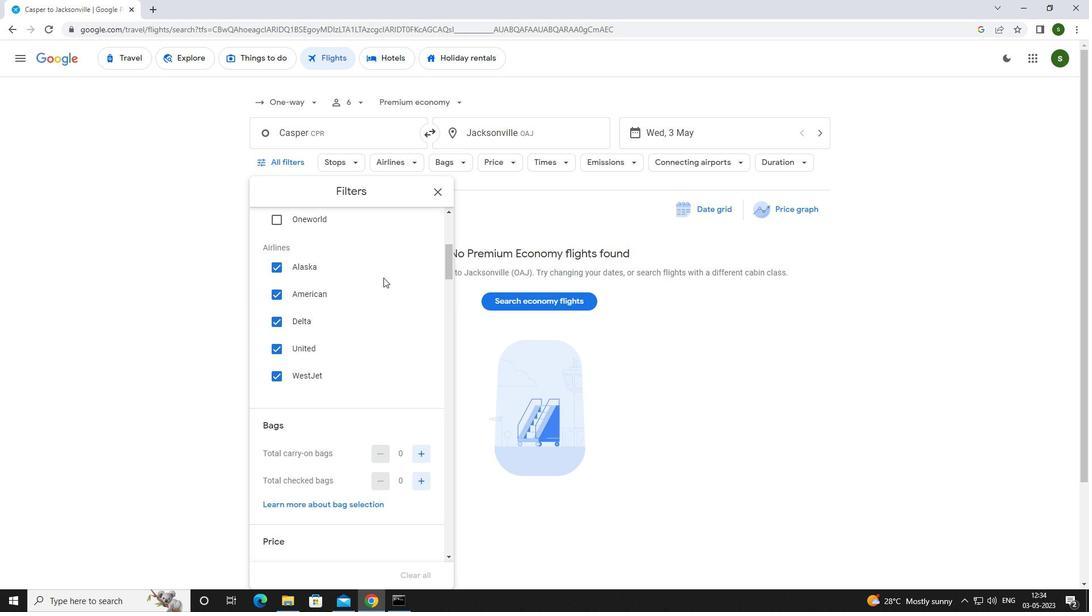 
Action: Mouse moved to (417, 368)
Screenshot: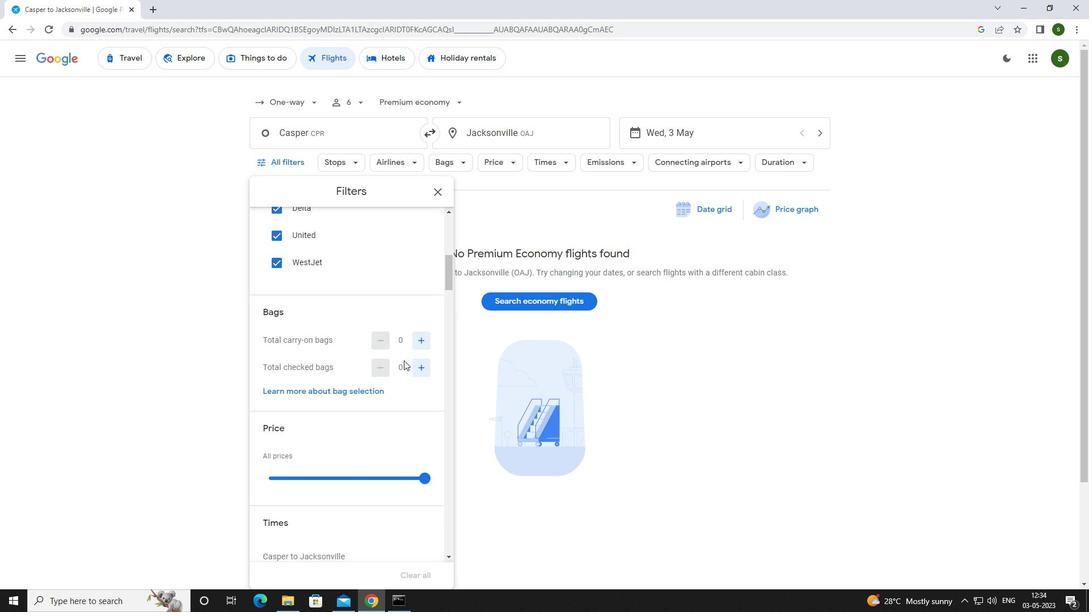 
Action: Mouse pressed left at (417, 368)
Screenshot: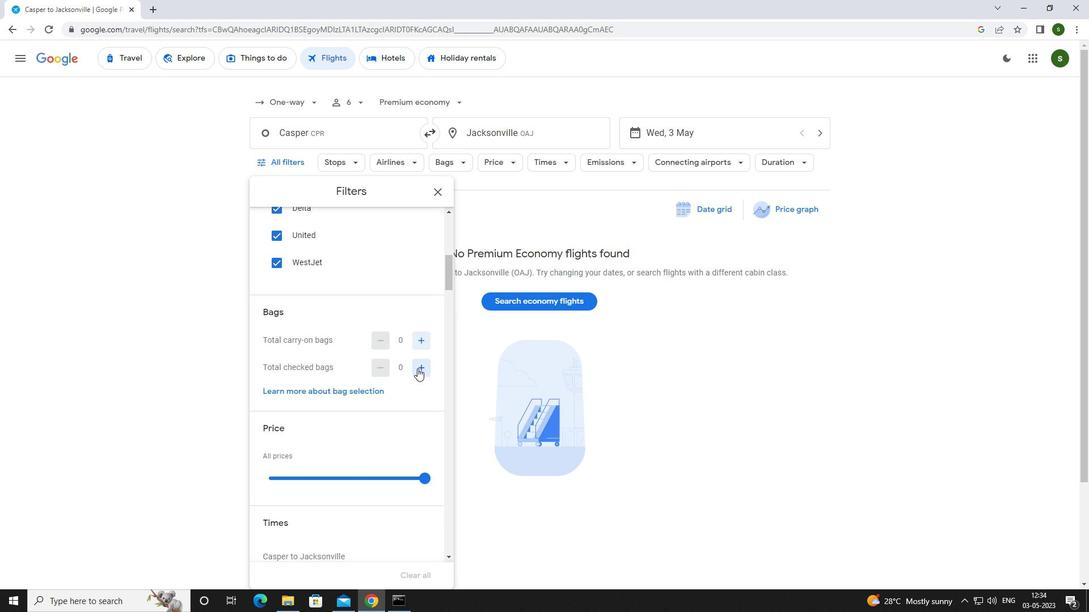 
Action: Mouse pressed left at (417, 368)
Screenshot: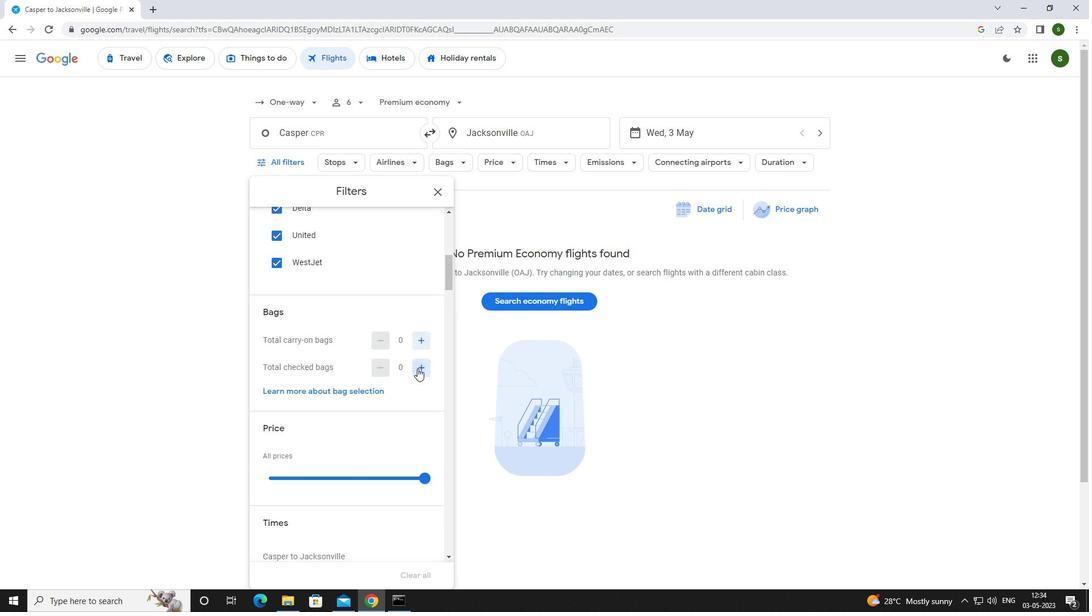 
Action: Mouse pressed left at (417, 368)
Screenshot: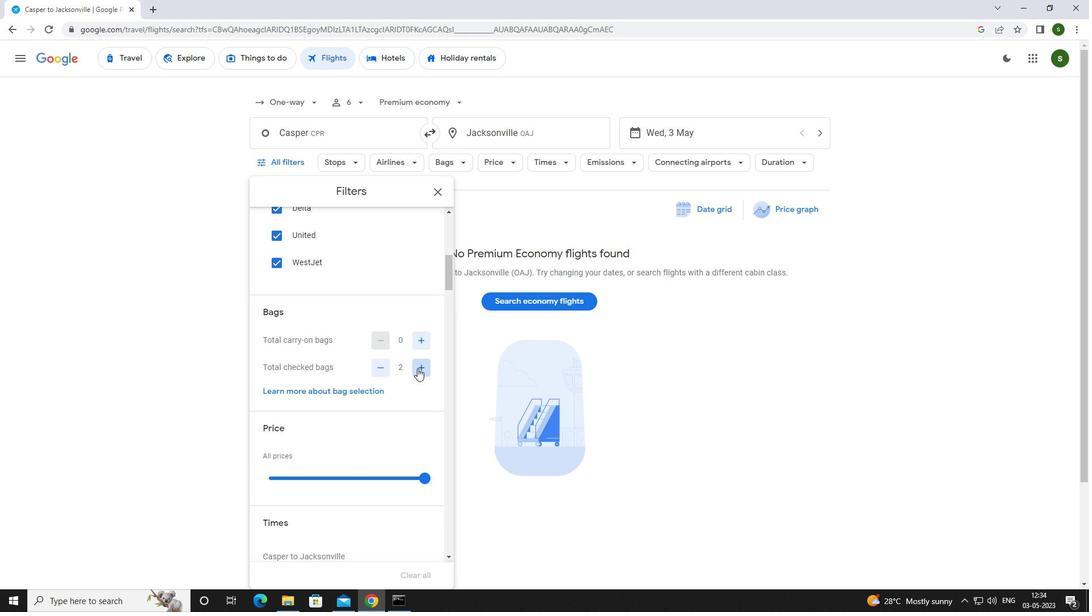 
Action: Mouse moved to (417, 369)
Screenshot: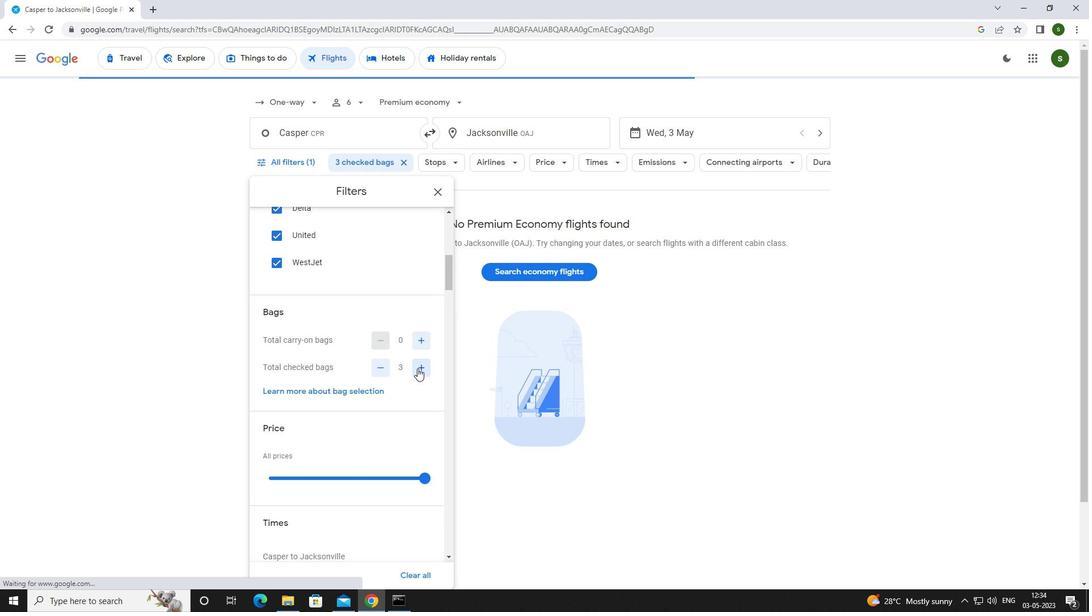 
Action: Mouse scrolled (417, 369) with delta (0, 0)
Screenshot: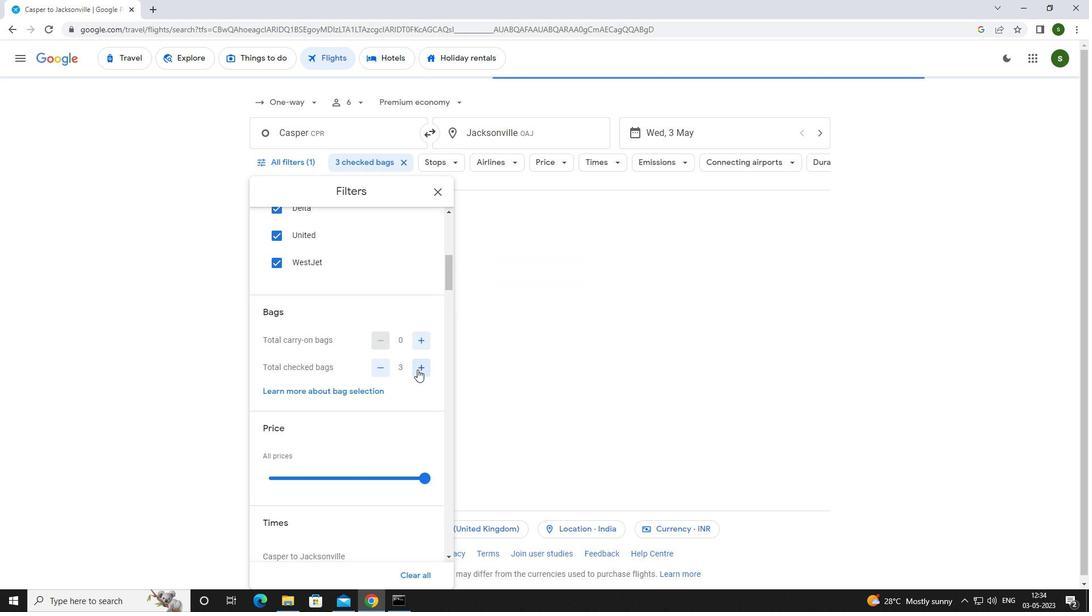 
Action: Mouse scrolled (417, 369) with delta (0, 0)
Screenshot: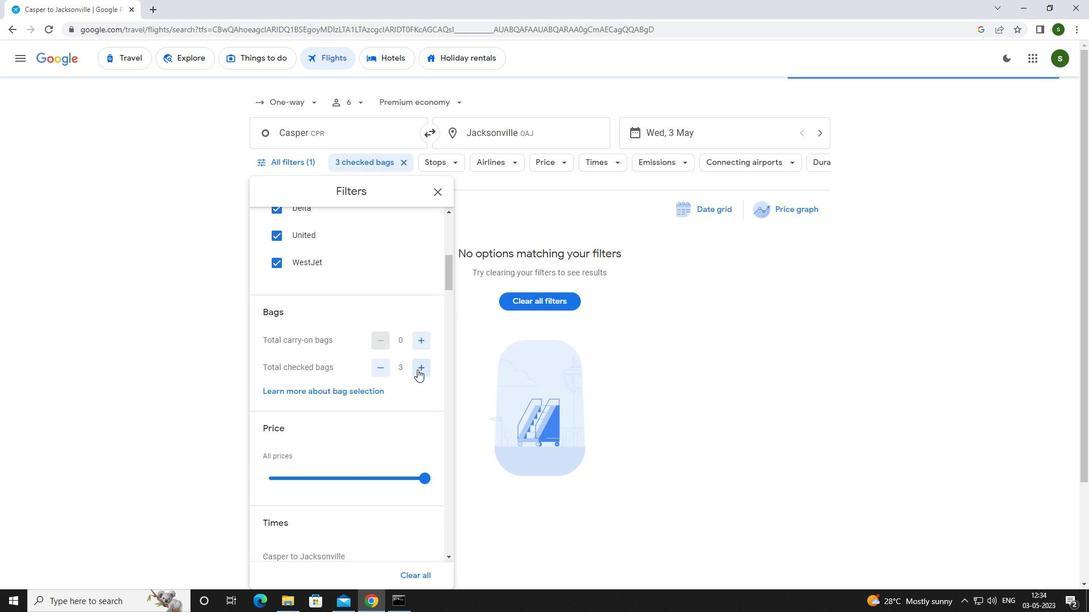 
Action: Mouse moved to (426, 368)
Screenshot: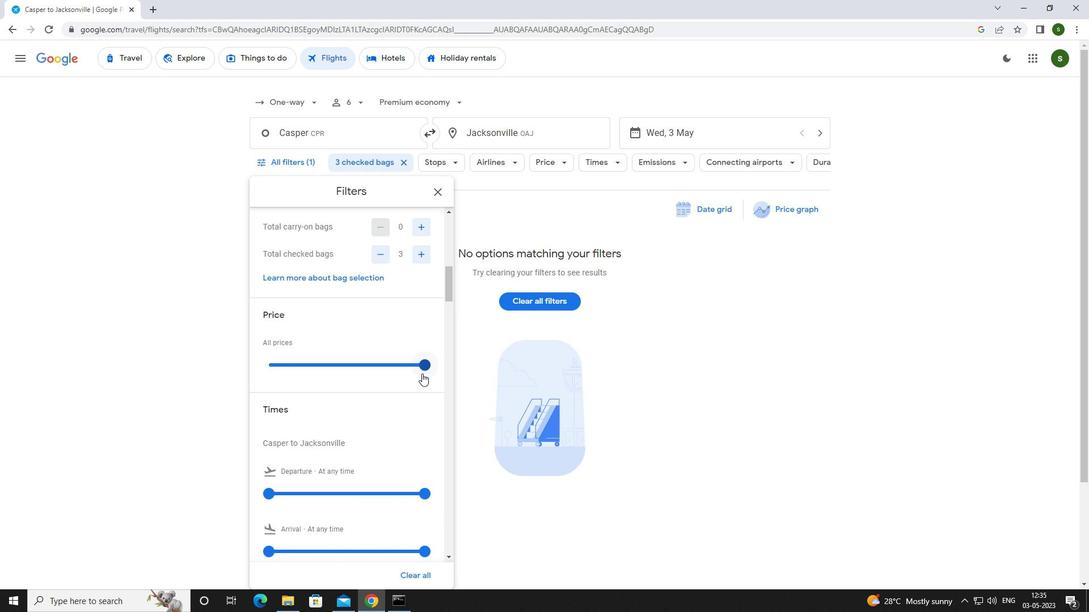 
Action: Mouse pressed left at (426, 368)
Screenshot: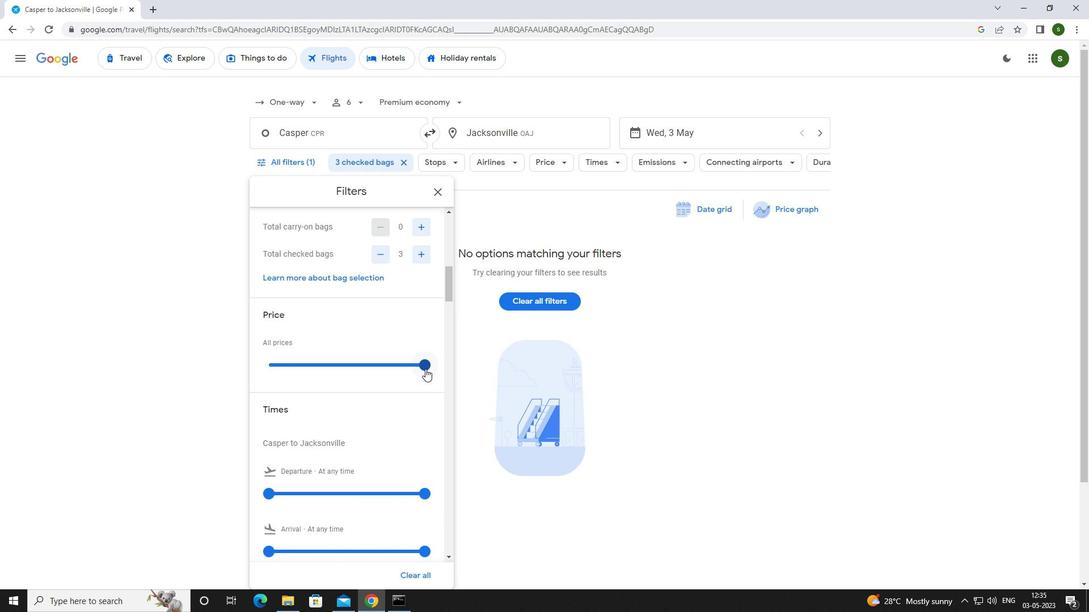 
Action: Mouse scrolled (426, 367) with delta (0, 0)
Screenshot: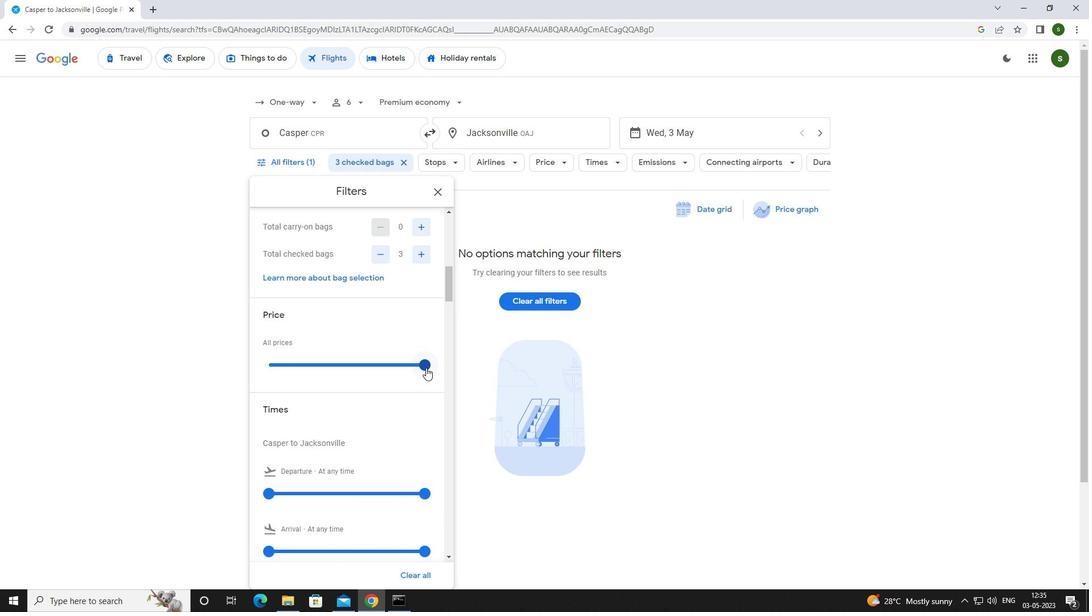 
Action: Mouse moved to (270, 433)
Screenshot: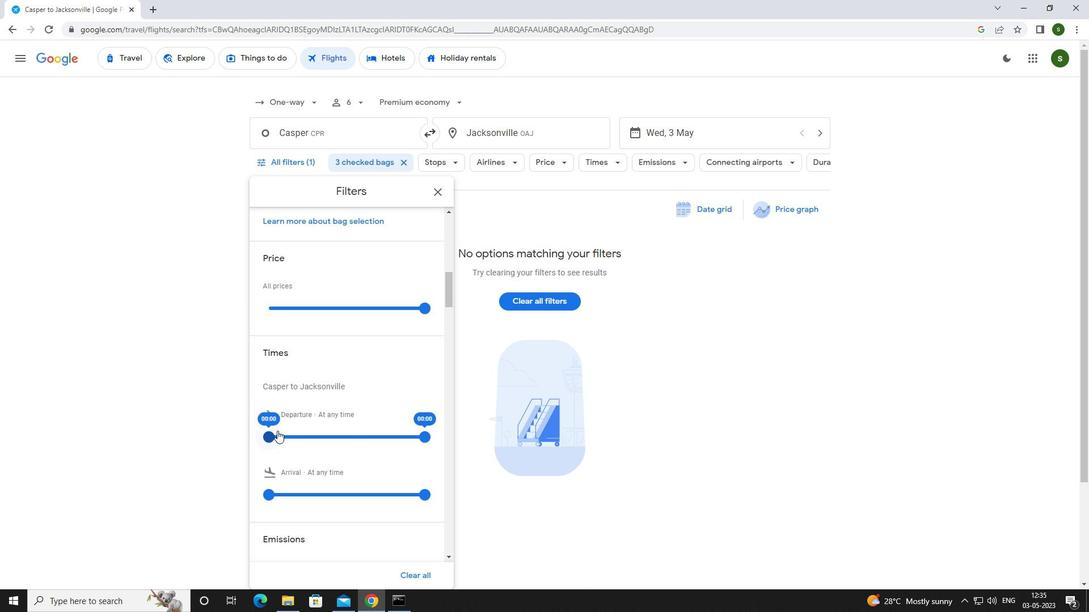 
Action: Mouse pressed left at (270, 433)
Screenshot: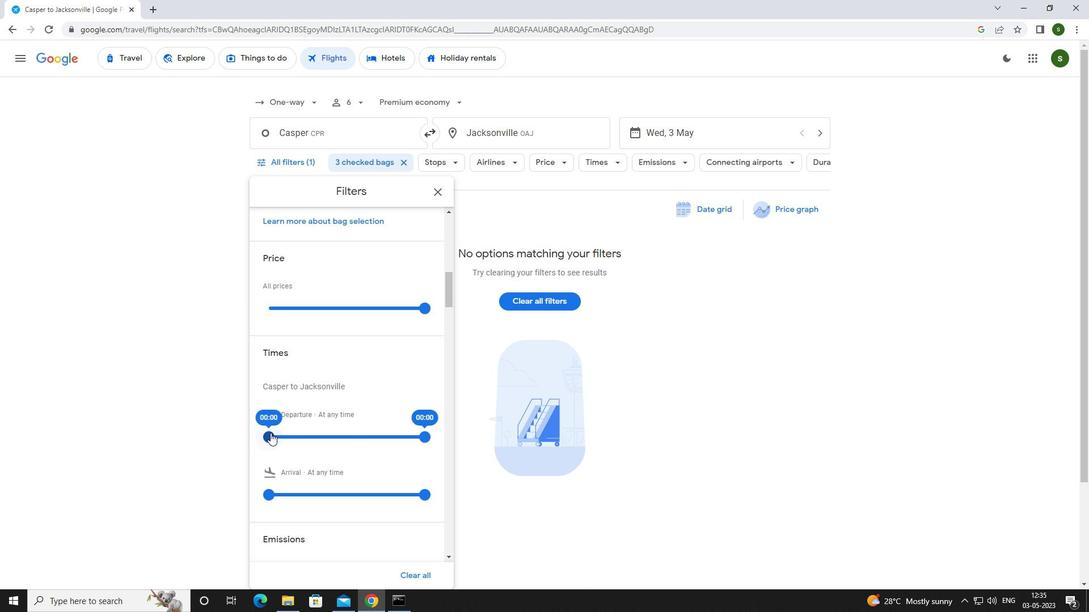 
Action: Mouse moved to (705, 393)
Screenshot: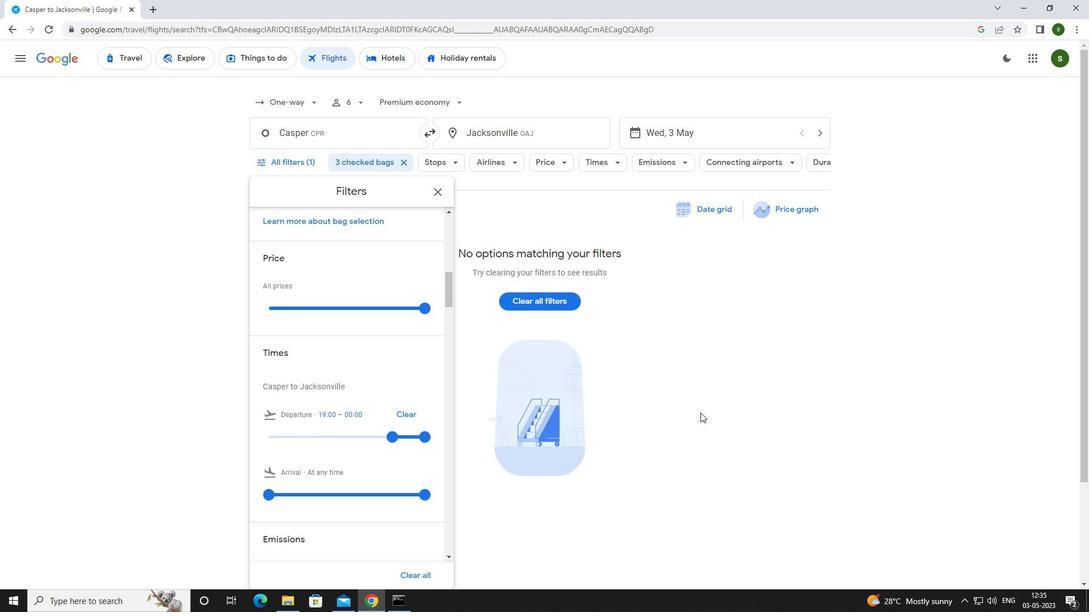 
Action: Mouse pressed left at (705, 393)
Screenshot: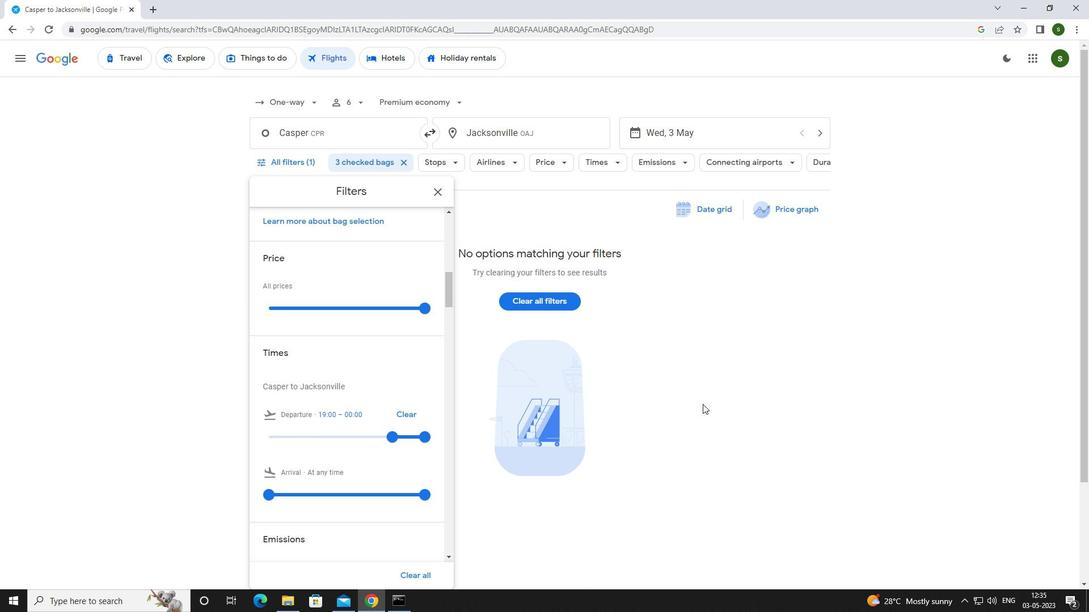 
Action: Mouse moved to (705, 388)
Screenshot: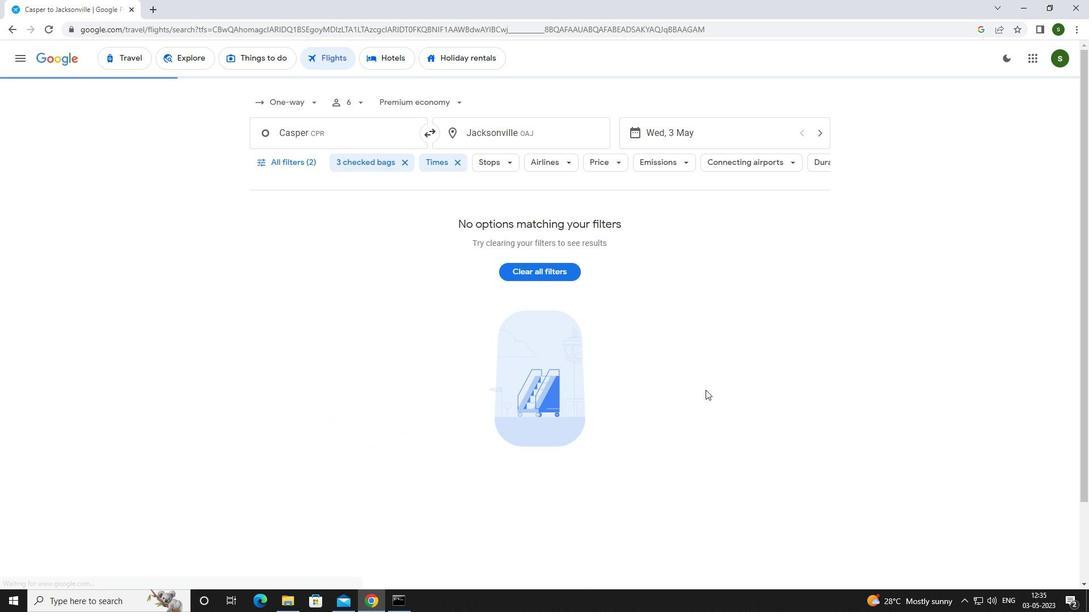 
